 Task: Open the event Second Product Enhancement Brainstorming and Innovation Workshop on '2023/10/23', change the date to 2023/11/05, change the font style of the description to Georgia, set the availability to Free, insert an emoji Sky blue heart, logged in from the account softage.10@softage.net and add another guest for the event, softage.3@softage.net. Change the alignment of the event description to Align left.Change the font color of the description to Red and select an event charm, 
Action: Mouse moved to (277, 125)
Screenshot: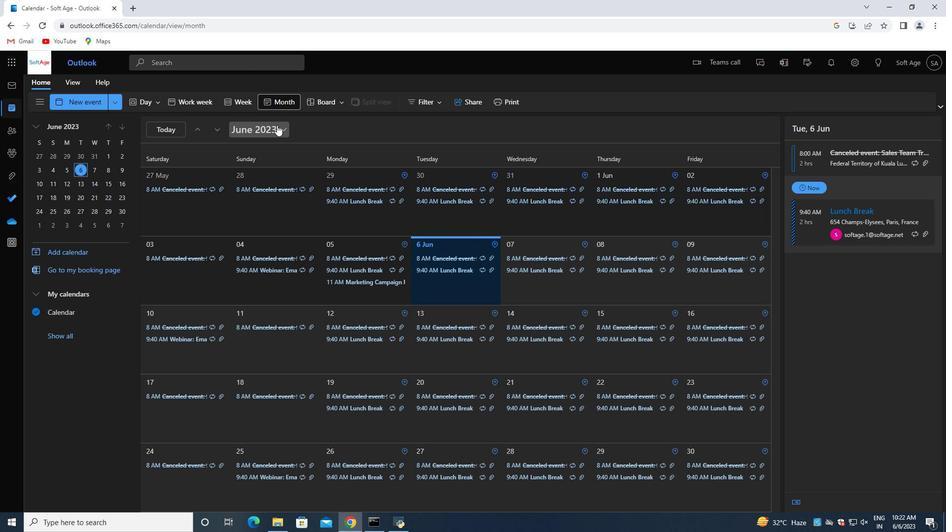 
Action: Mouse pressed left at (277, 125)
Screenshot: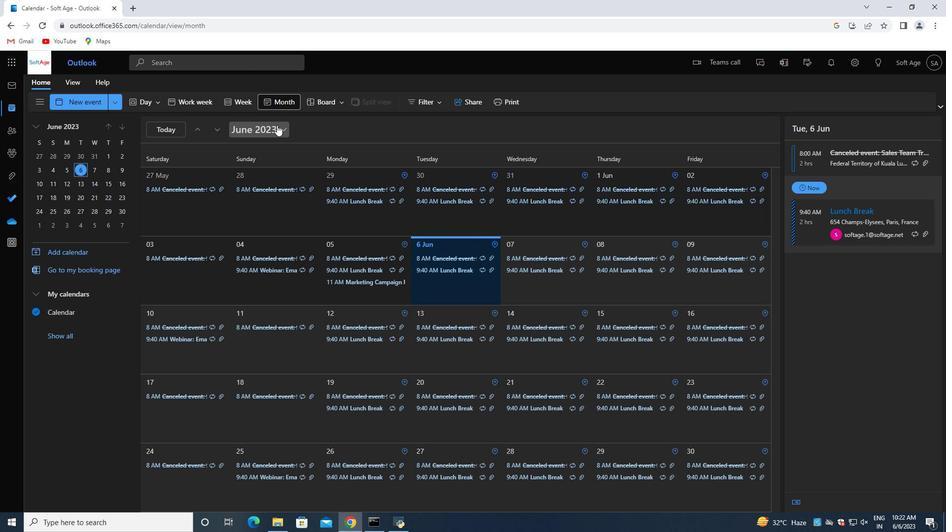 
Action: Mouse moved to (271, 228)
Screenshot: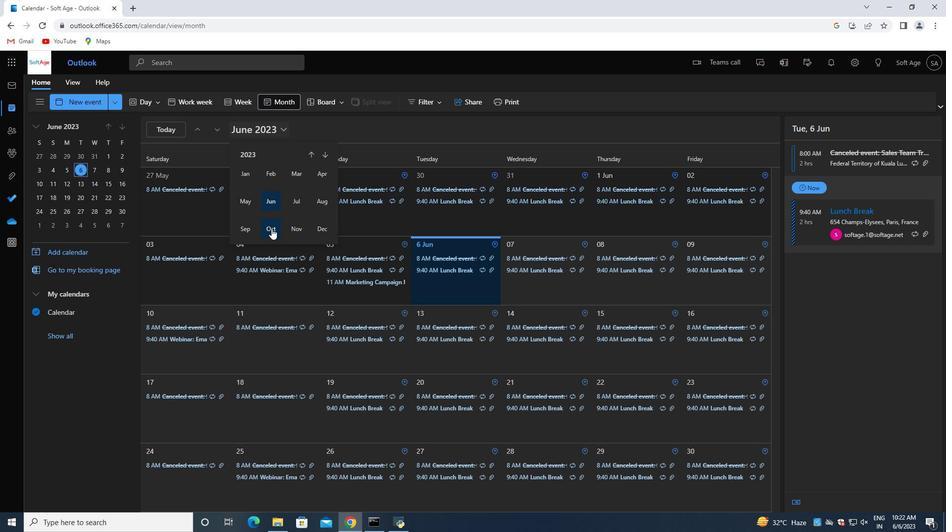 
Action: Mouse pressed left at (271, 228)
Screenshot: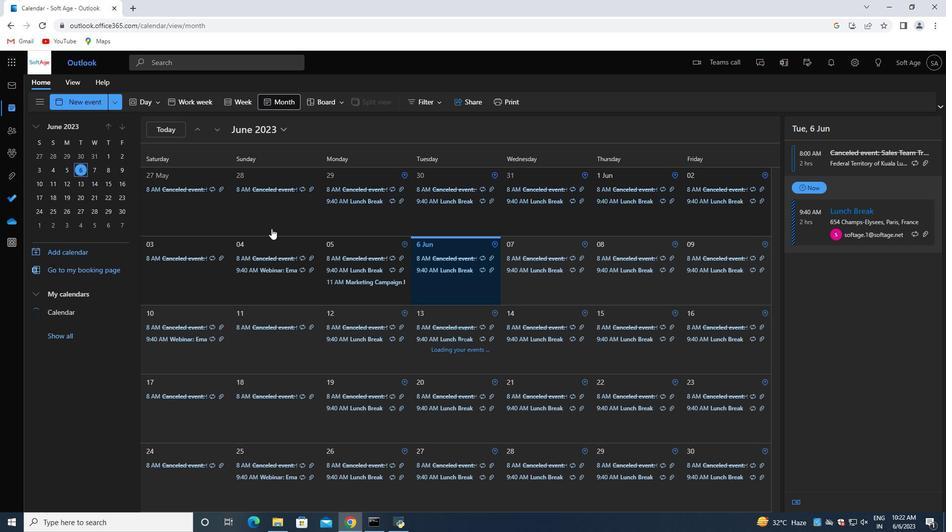 
Action: Mouse moved to (353, 381)
Screenshot: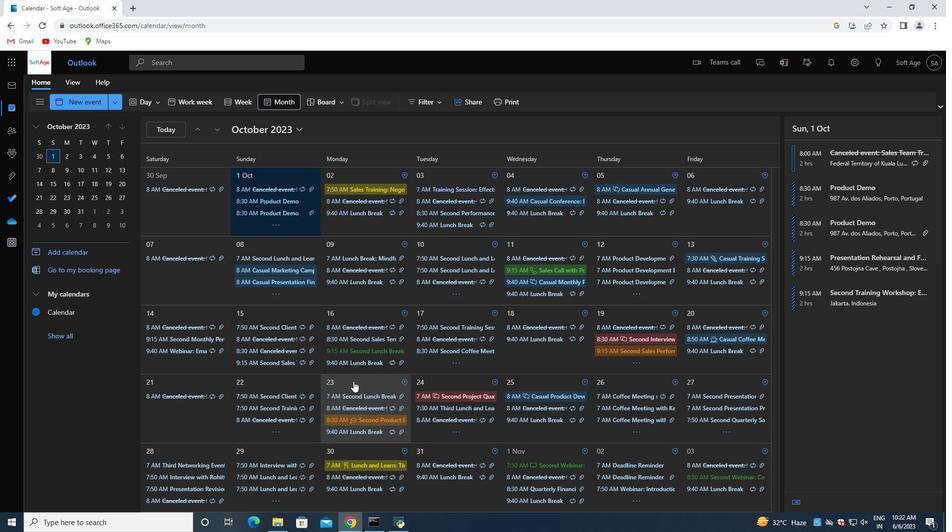 
Action: Mouse pressed left at (353, 381)
Screenshot: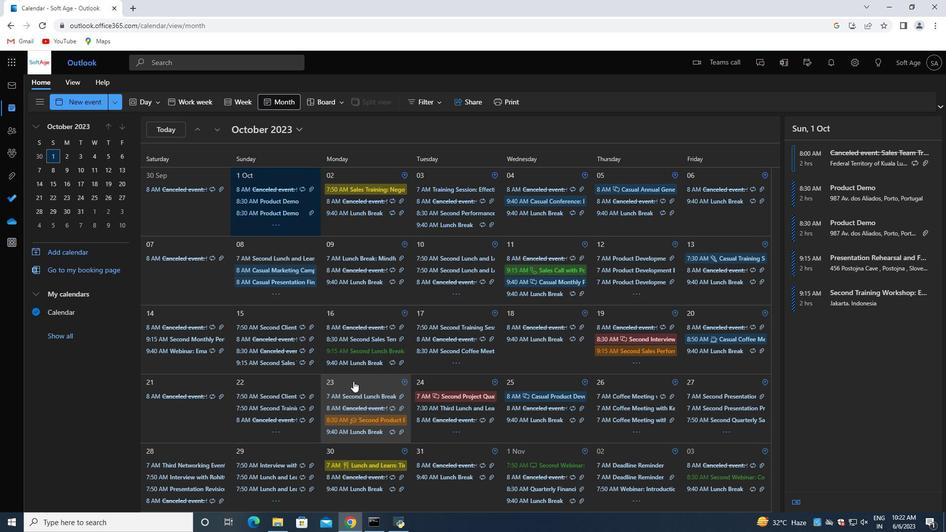
Action: Mouse moved to (346, 436)
Screenshot: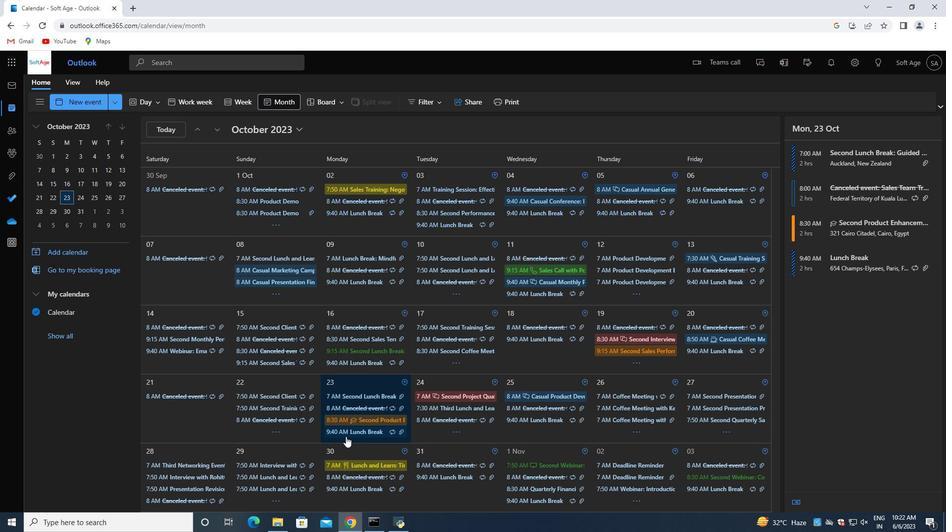 
Action: Mouse pressed left at (346, 436)
Screenshot: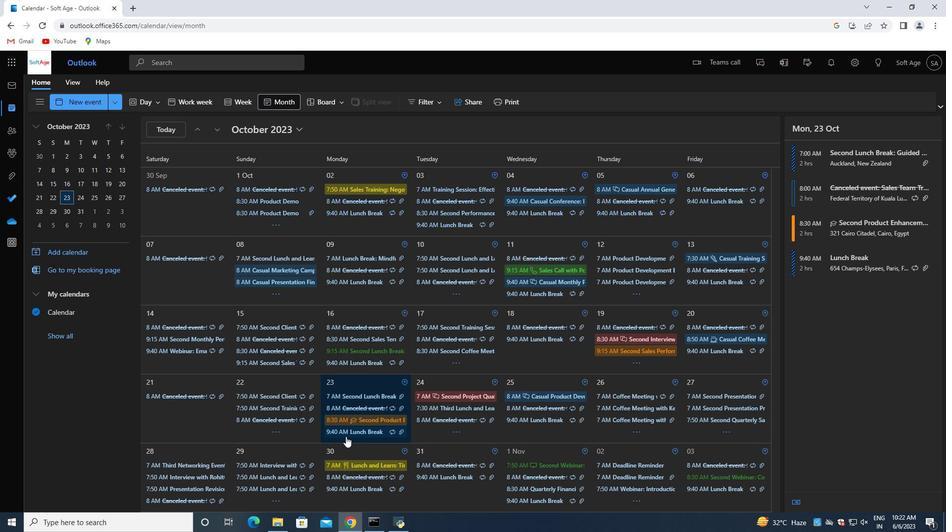 
Action: Mouse moved to (928, 232)
Screenshot: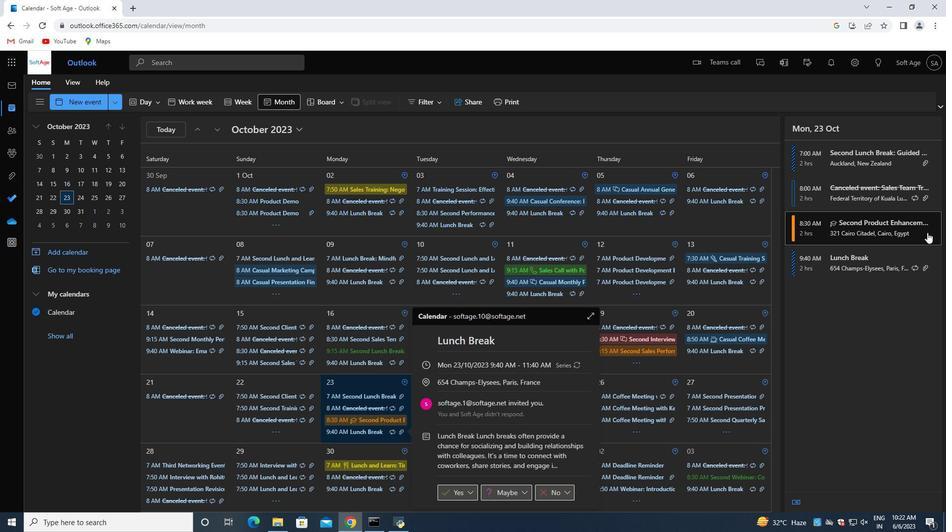 
Action: Mouse pressed left at (928, 232)
Screenshot: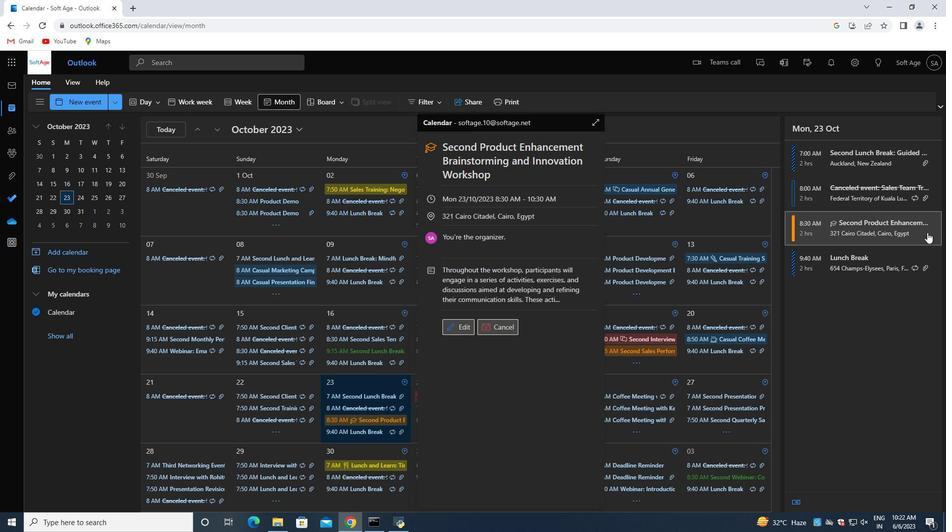 
Action: Mouse moved to (917, 234)
Screenshot: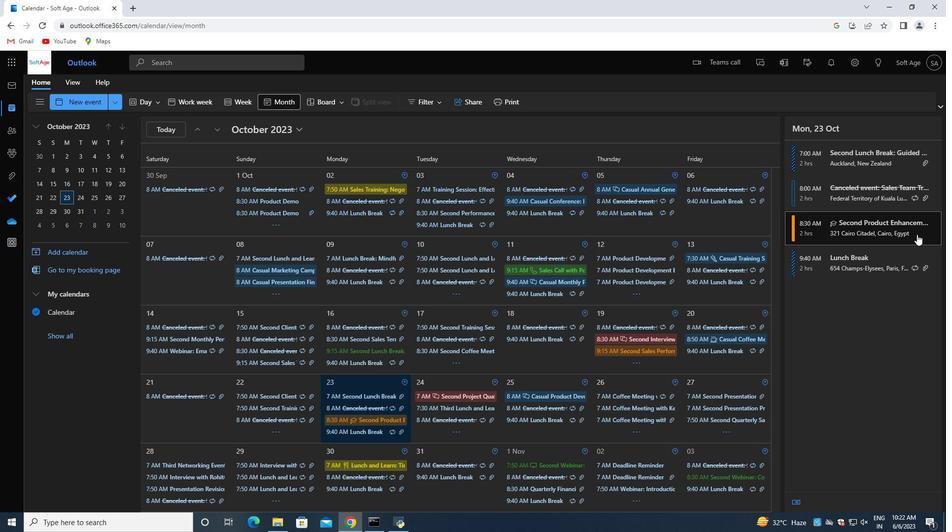 
Action: Mouse pressed left at (917, 234)
Screenshot: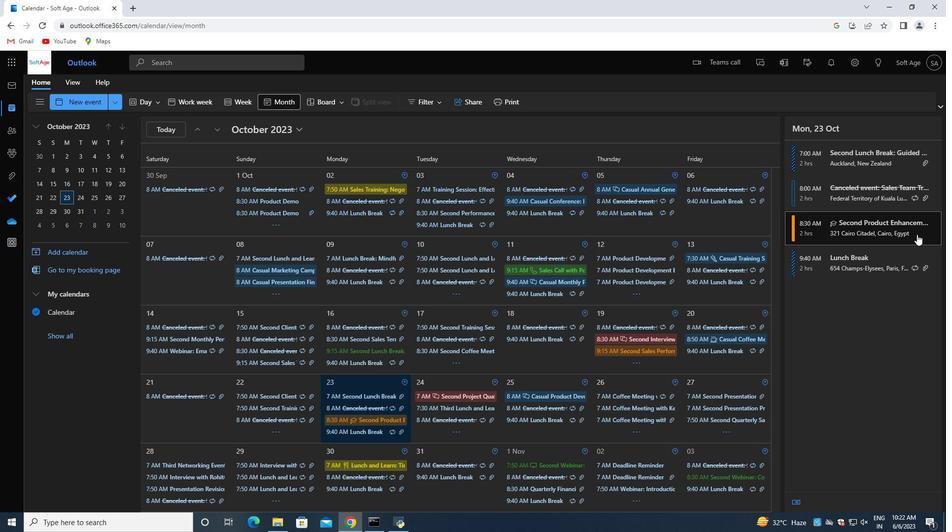 
Action: Mouse moved to (628, 331)
Screenshot: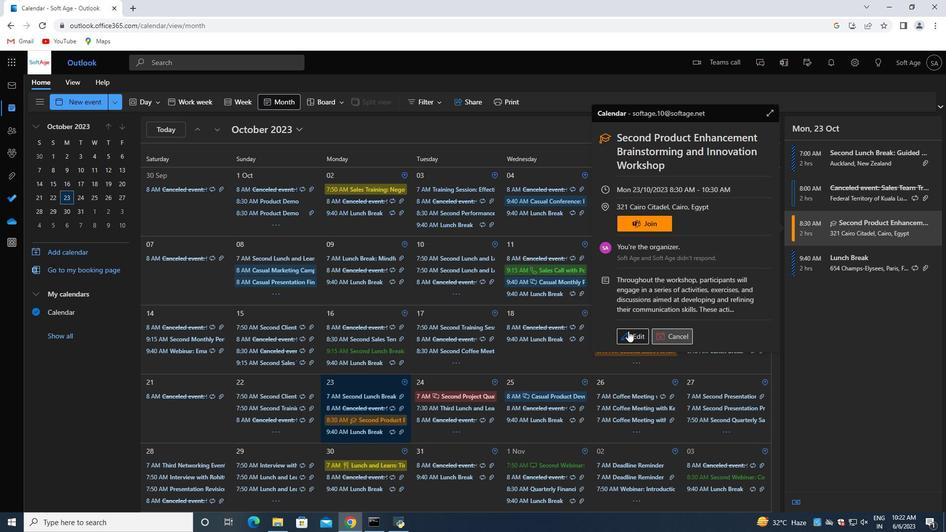
Action: Mouse pressed left at (628, 331)
Screenshot: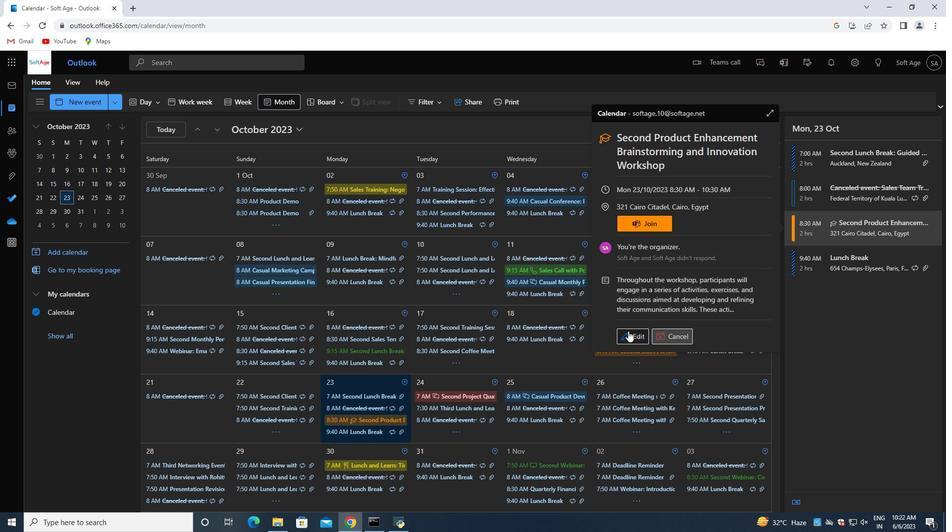 
Action: Mouse moved to (289, 271)
Screenshot: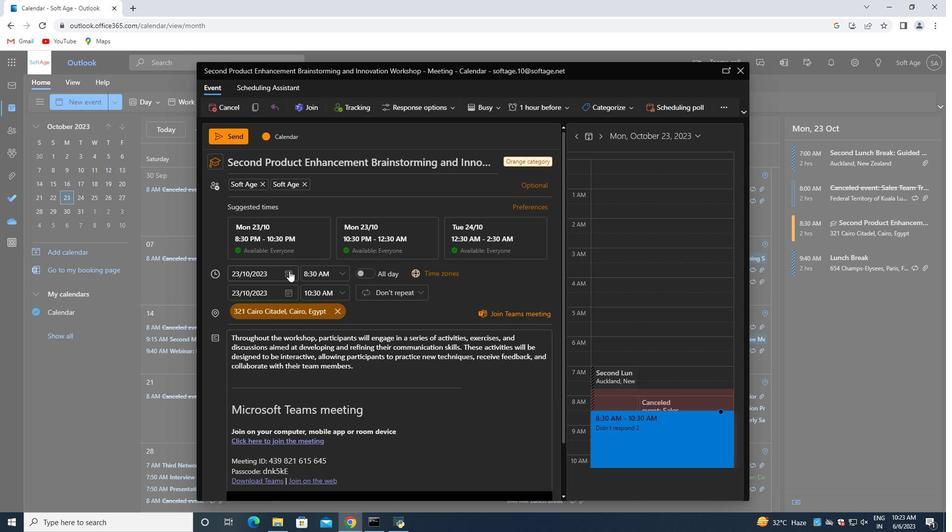
Action: Mouse pressed left at (289, 271)
Screenshot: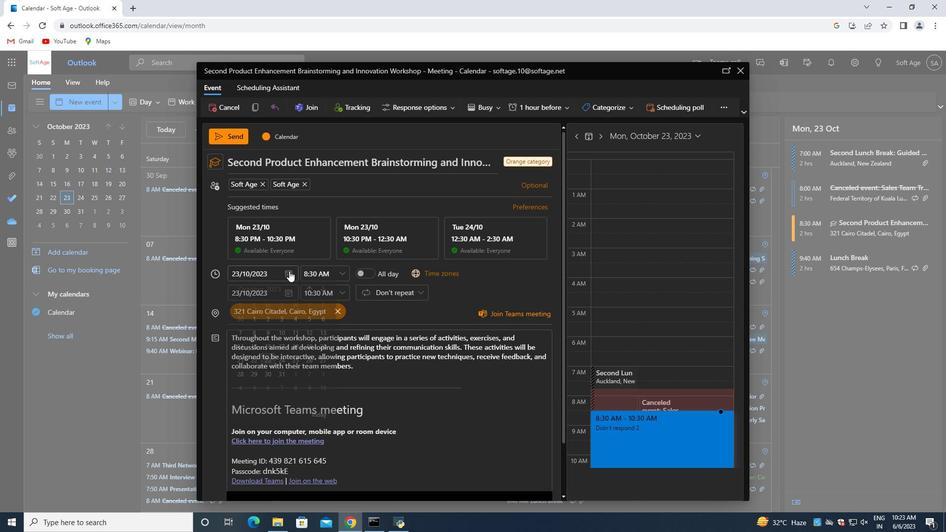 
Action: Mouse moved to (323, 293)
Screenshot: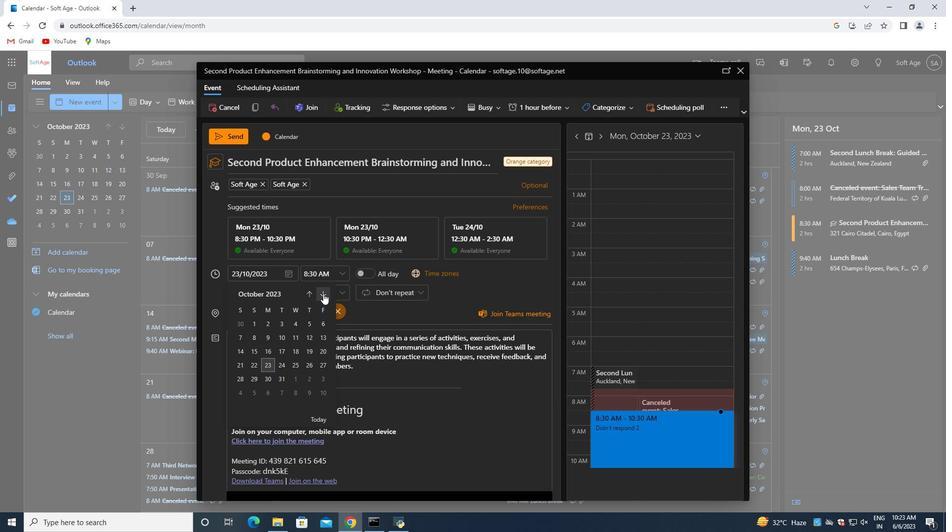 
Action: Mouse pressed left at (323, 293)
Screenshot: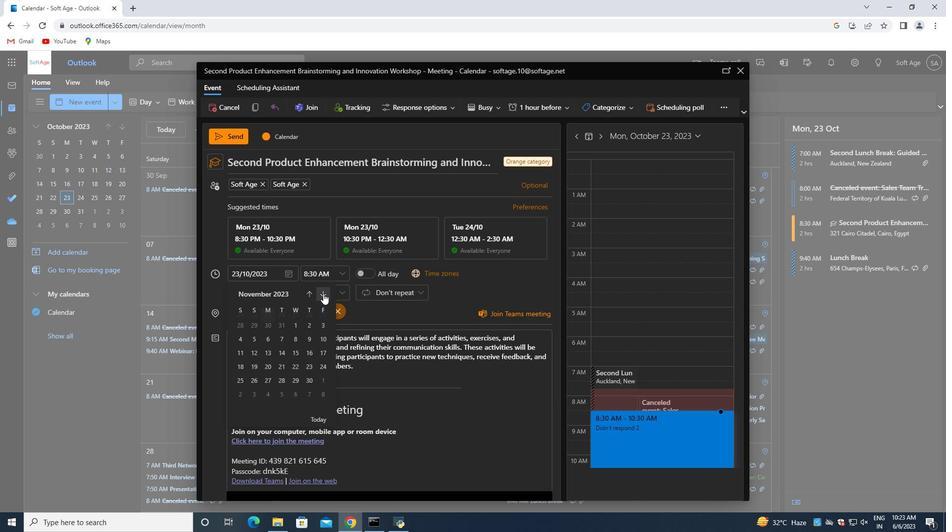 
Action: Mouse moved to (252, 334)
Screenshot: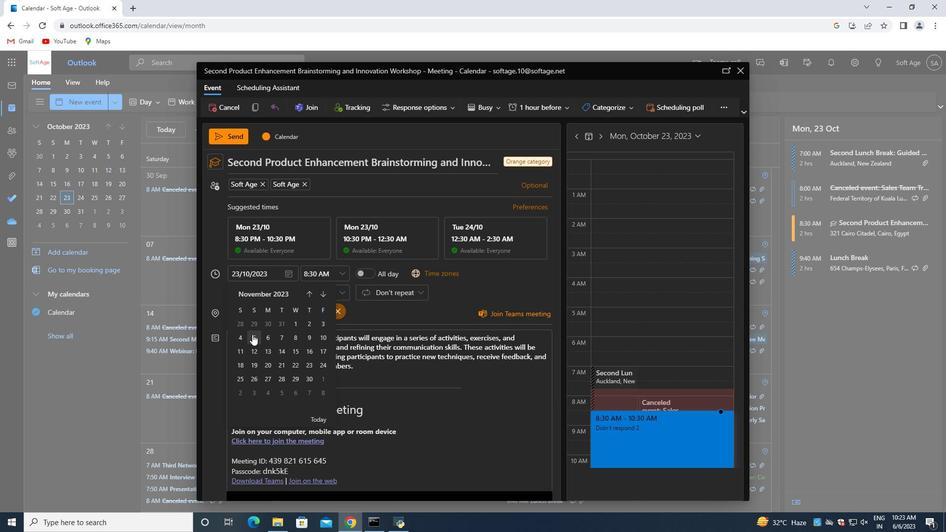 
Action: Mouse pressed left at (252, 334)
Screenshot: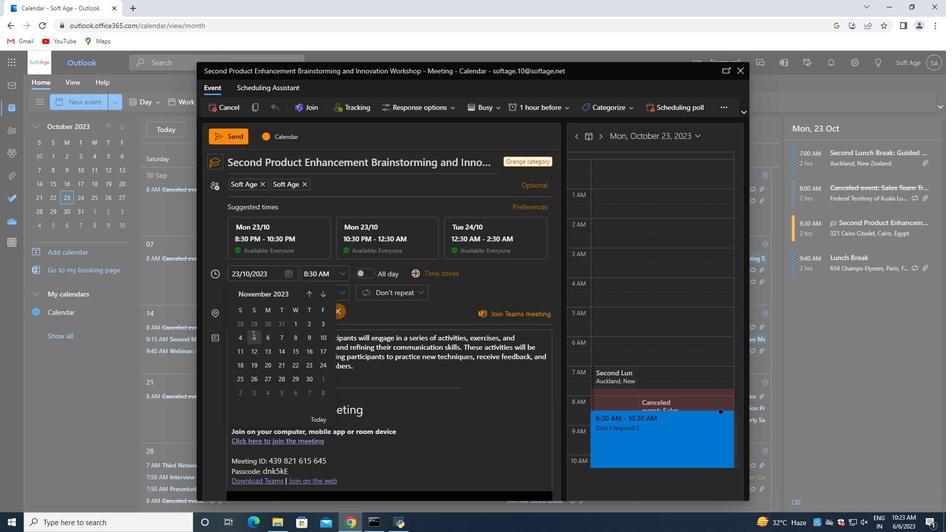 
Action: Mouse moved to (360, 367)
Screenshot: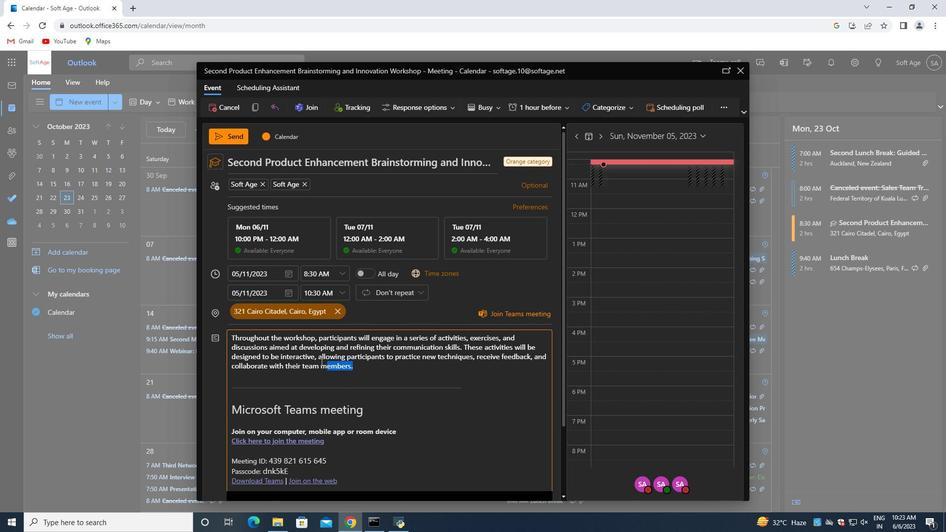 
Action: Mouse pressed left at (360, 367)
Screenshot: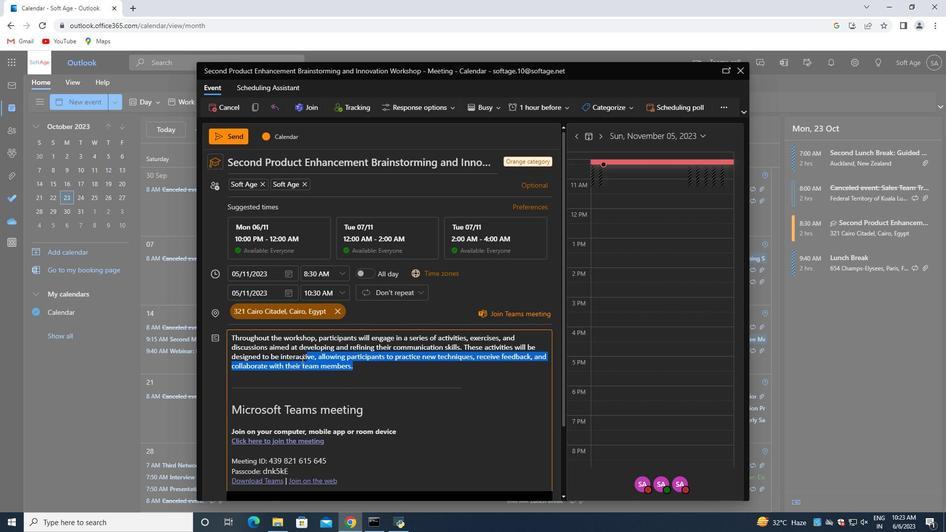 
Action: Mouse moved to (280, 390)
Screenshot: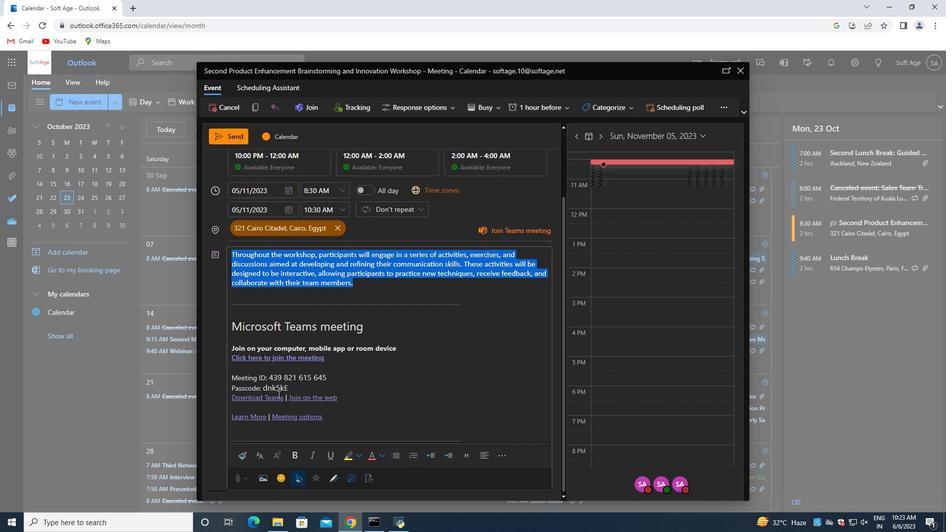 
Action: Mouse scrolled (280, 385) with delta (0, 0)
Screenshot: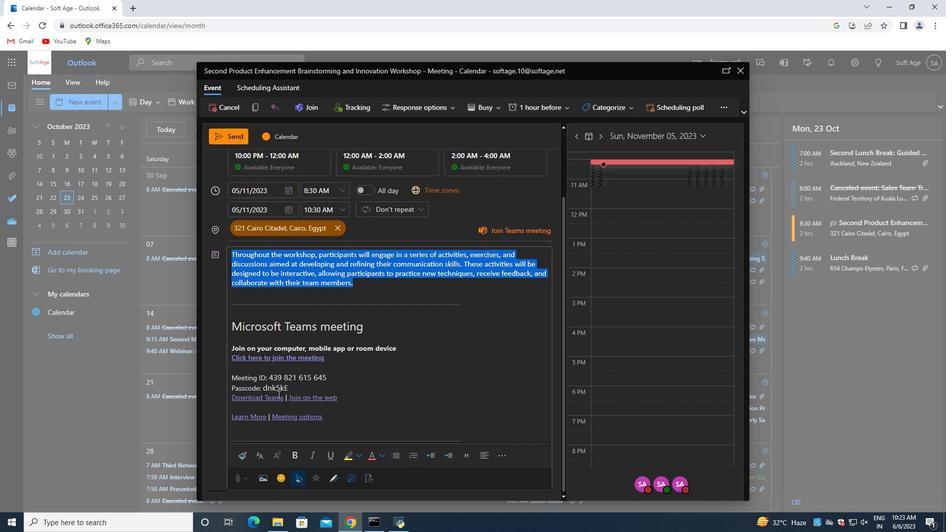 
Action: Mouse moved to (279, 391)
Screenshot: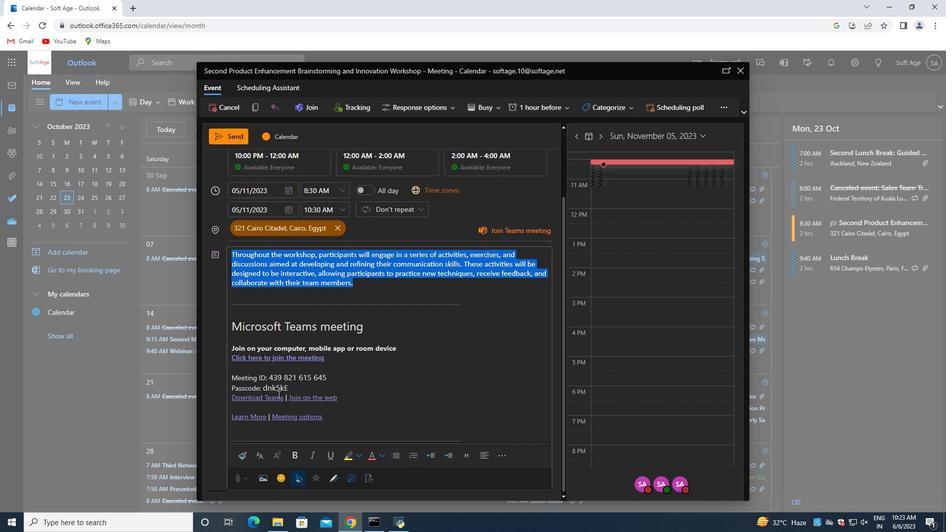 
Action: Mouse scrolled (280, 387) with delta (0, 0)
Screenshot: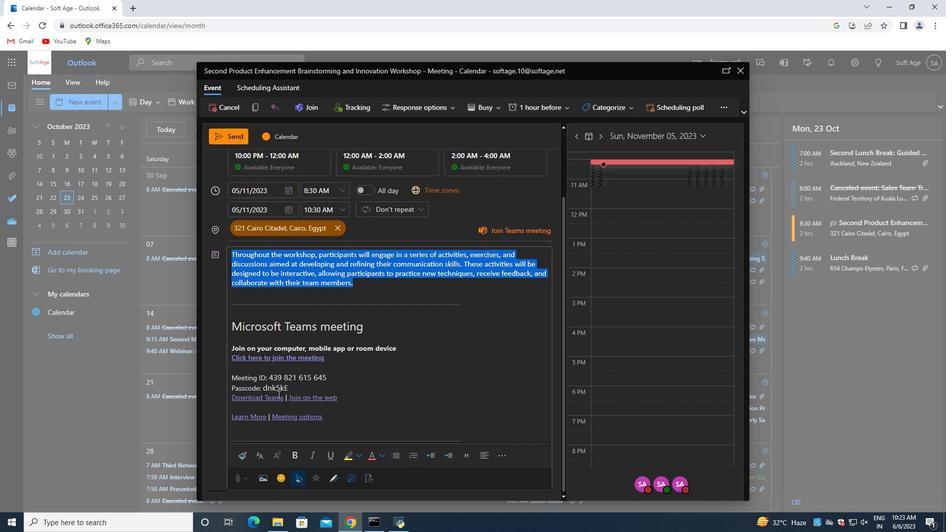 
Action: Mouse moved to (278, 394)
Screenshot: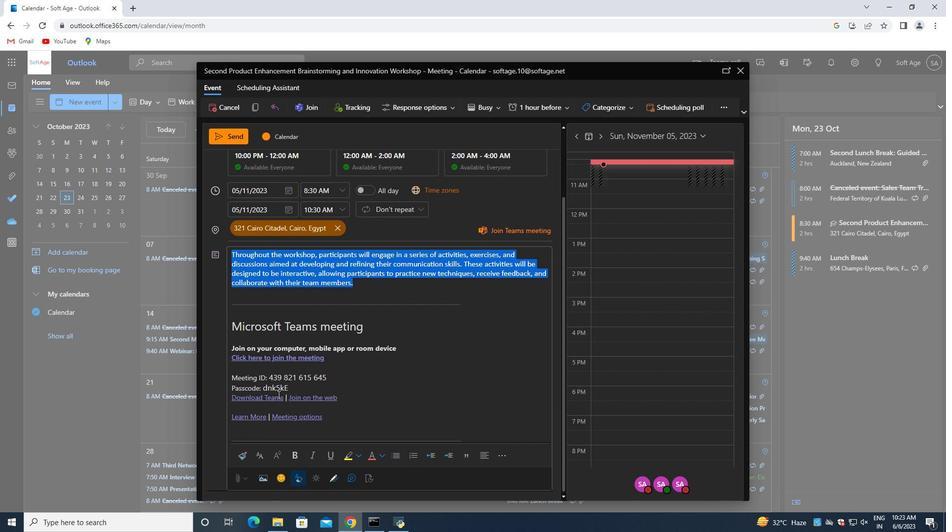 
Action: Mouse scrolled (279, 391) with delta (0, 0)
Screenshot: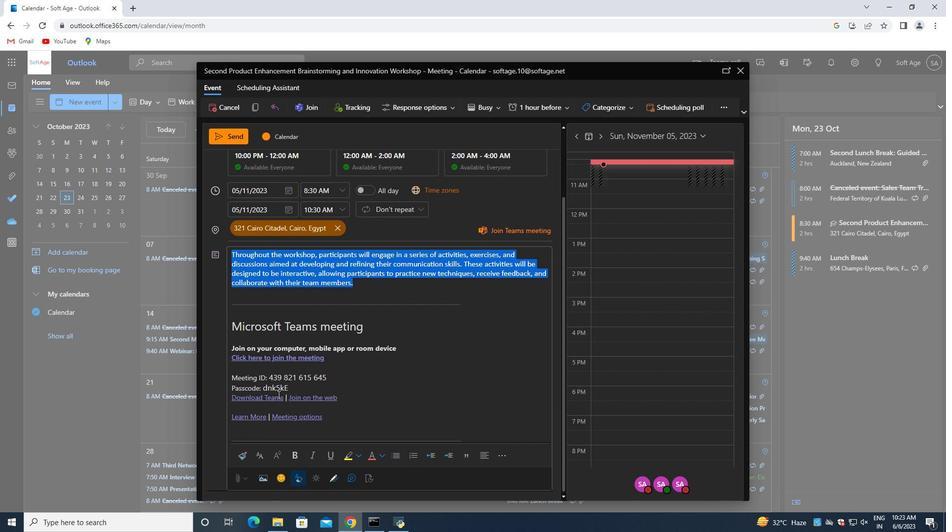 
Action: Mouse moved to (278, 394)
Screenshot: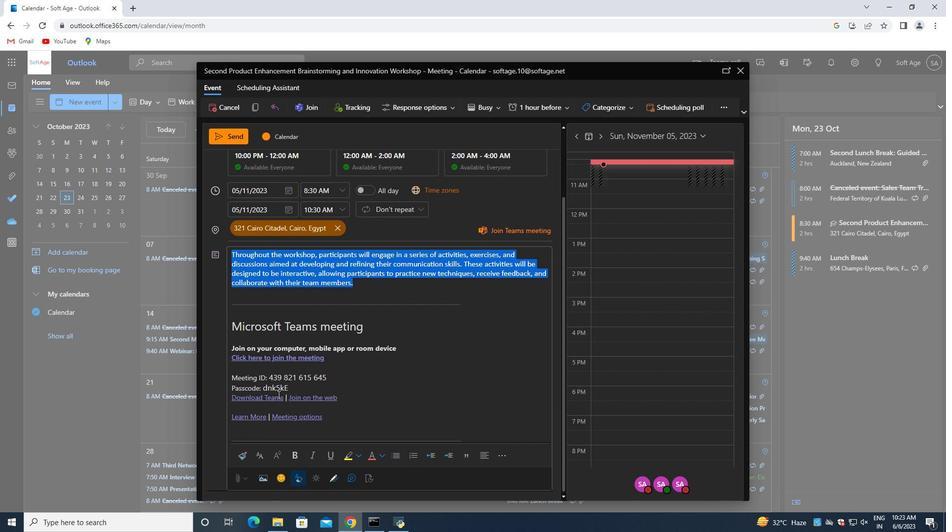 
Action: Mouse scrolled (278, 393) with delta (0, 0)
Screenshot: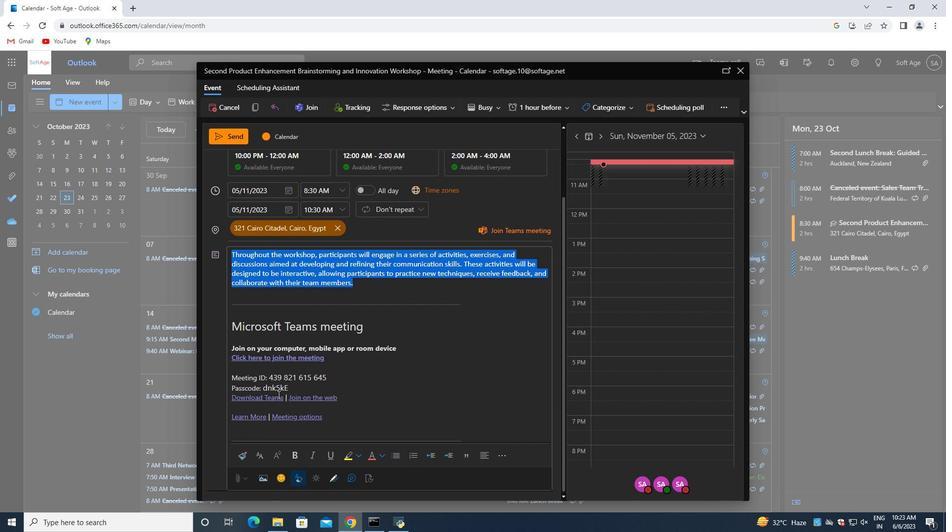 
Action: Mouse moved to (271, 447)
Screenshot: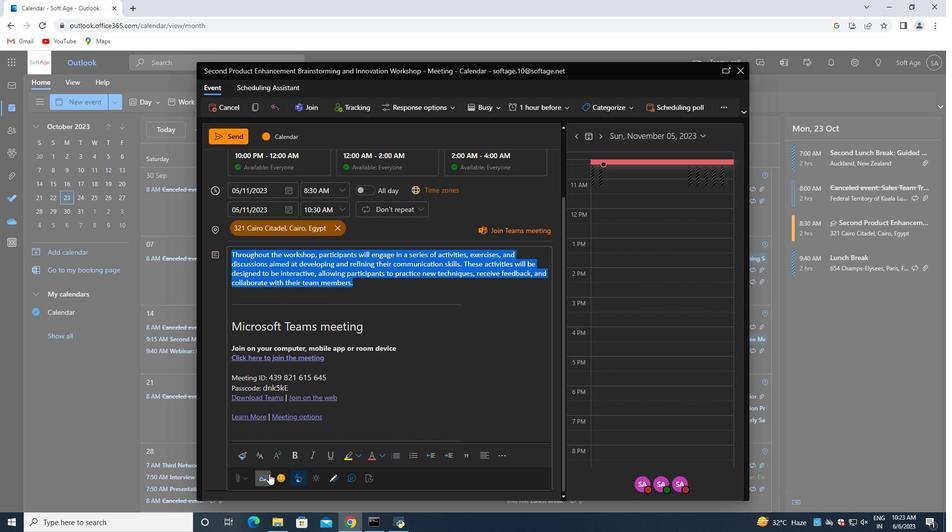 
Action: Mouse scrolled (273, 445) with delta (0, 0)
Screenshot: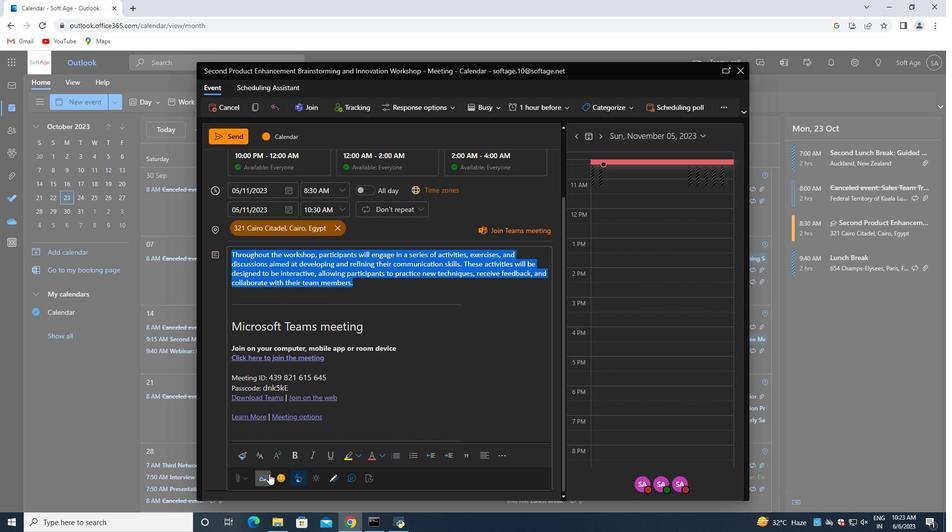 
Action: Mouse moved to (265, 449)
Screenshot: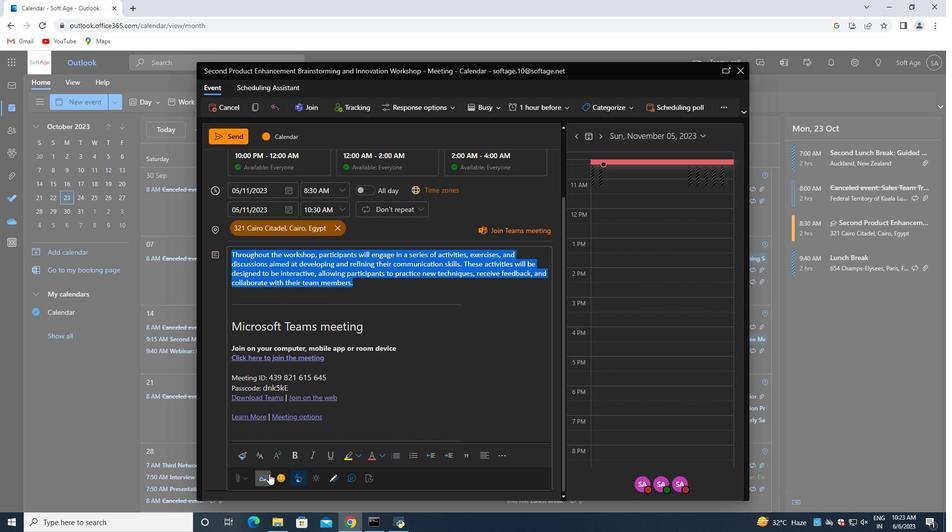 
Action: Mouse scrolled (268, 448) with delta (0, 0)
Screenshot: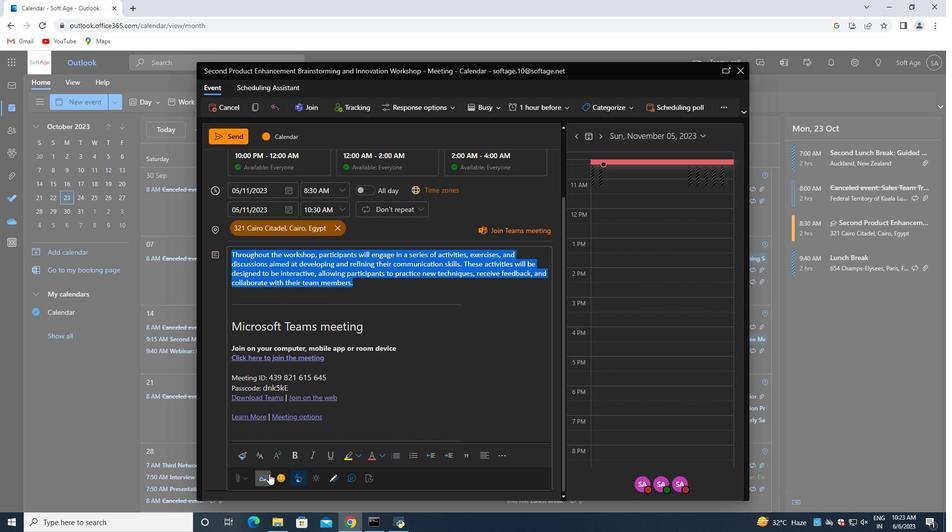 
Action: Mouse moved to (261, 461)
Screenshot: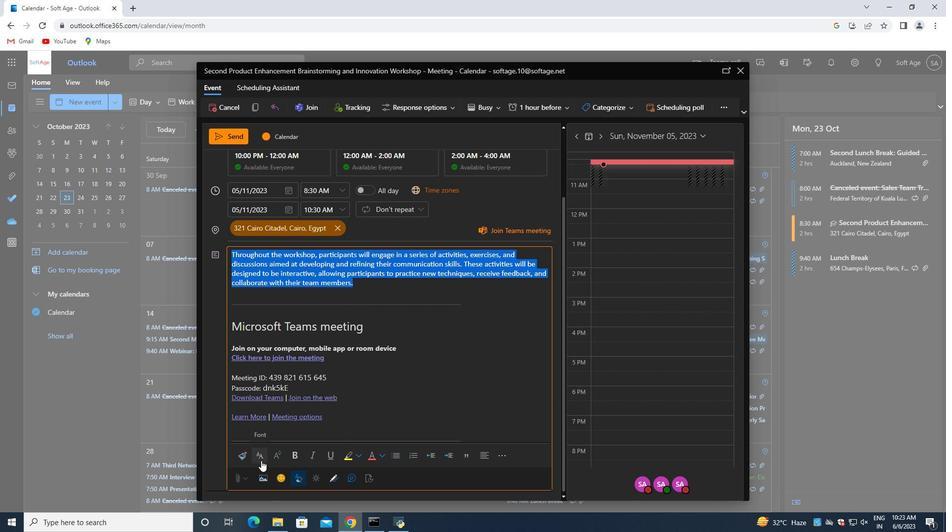 
Action: Mouse pressed left at (261, 461)
Screenshot: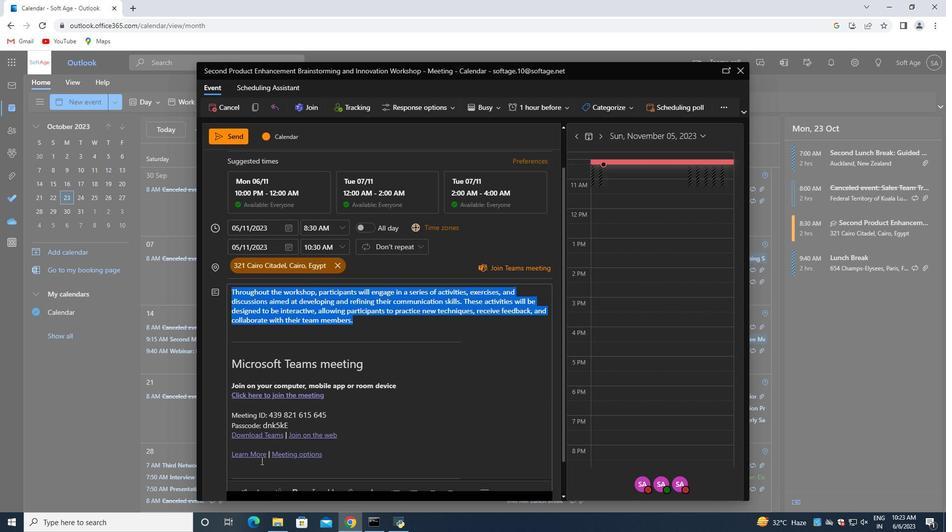 
Action: Mouse moved to (284, 423)
Screenshot: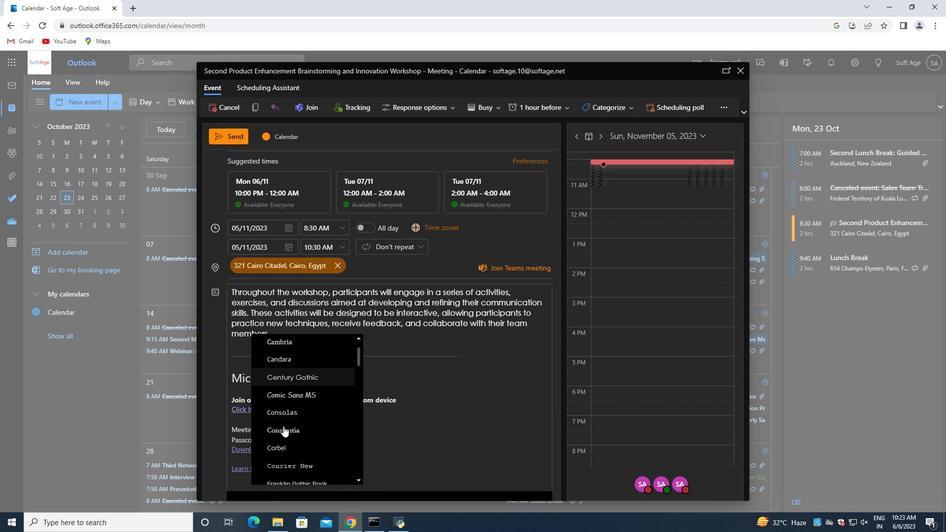 
Action: Mouse scrolled (284, 422) with delta (0, 0)
Screenshot: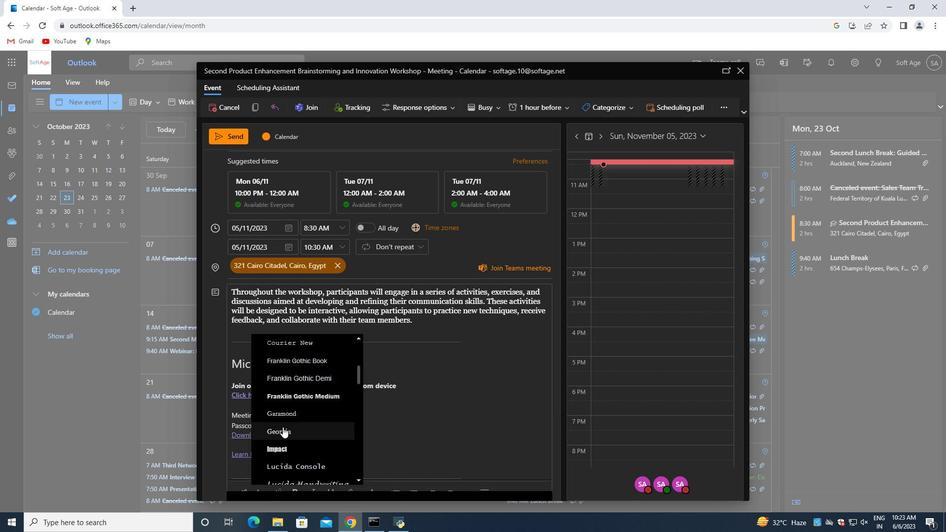 
Action: Mouse moved to (284, 424)
Screenshot: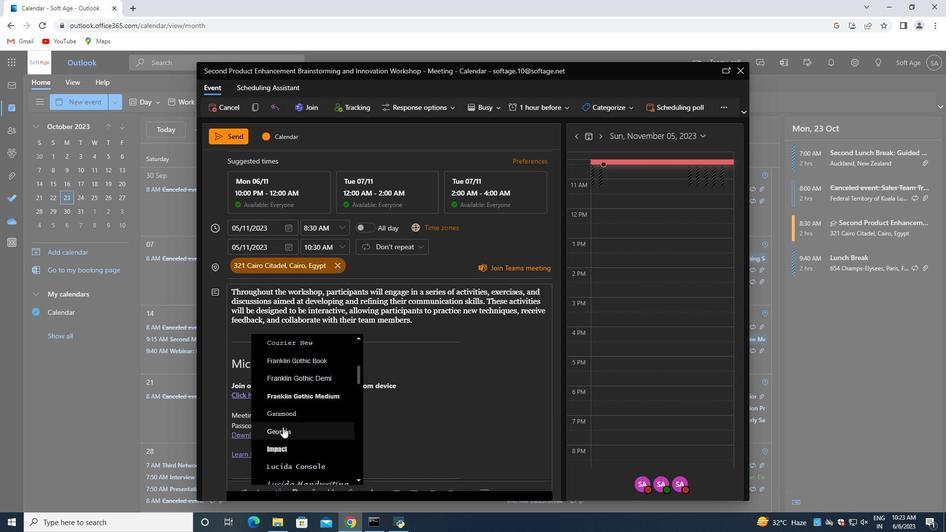 
Action: Mouse scrolled (284, 423) with delta (0, 0)
Screenshot: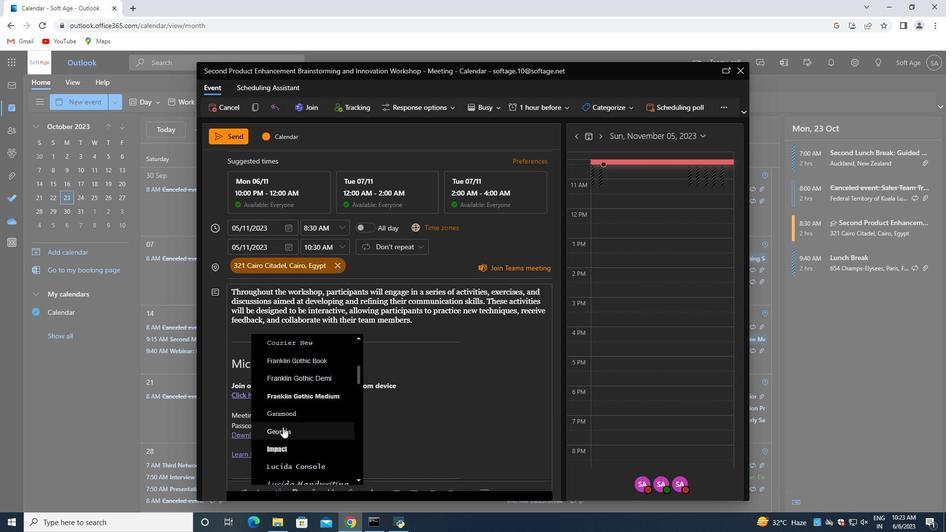 
Action: Mouse moved to (284, 424)
Screenshot: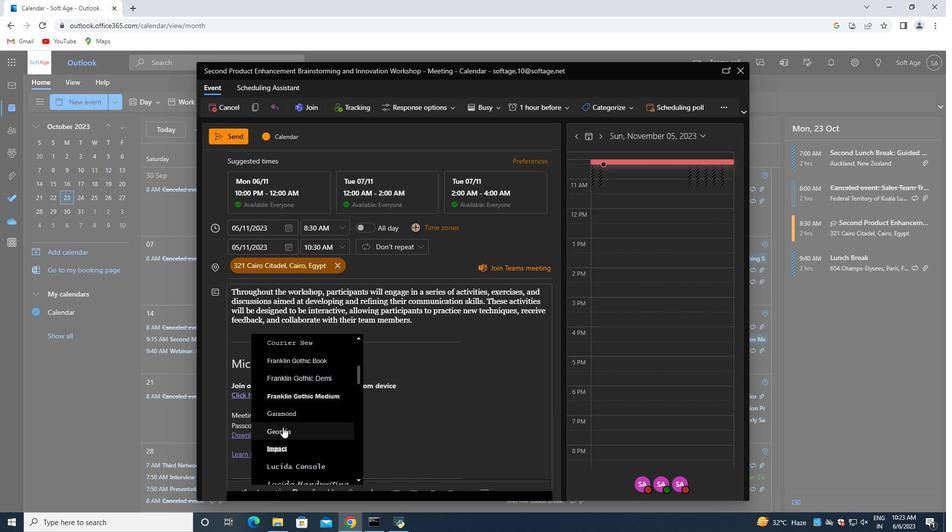 
Action: Mouse scrolled (284, 424) with delta (0, 0)
Screenshot: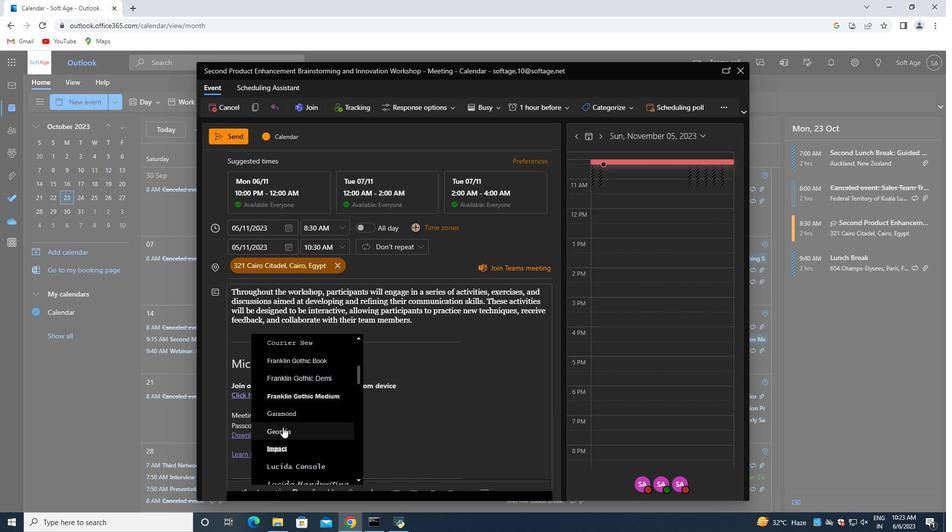
Action: Mouse moved to (284, 425)
Screenshot: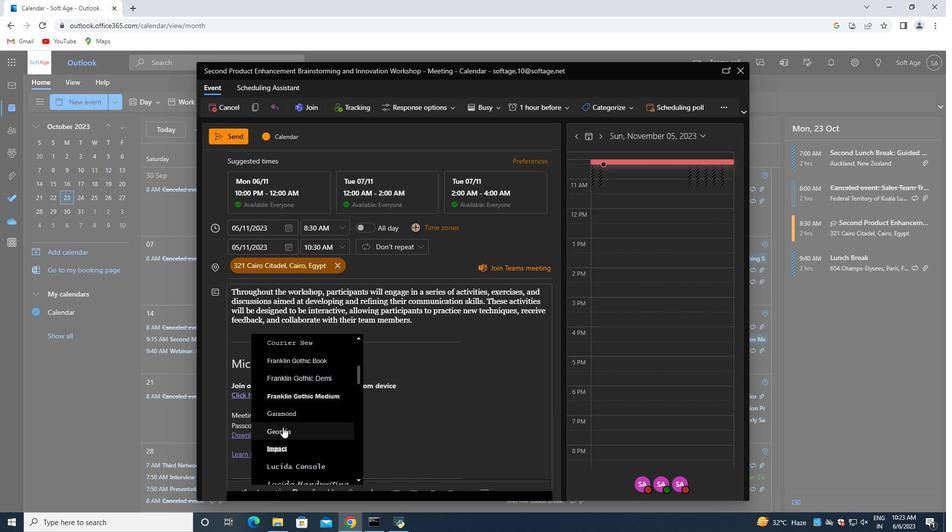 
Action: Mouse scrolled (284, 425) with delta (0, 0)
Screenshot: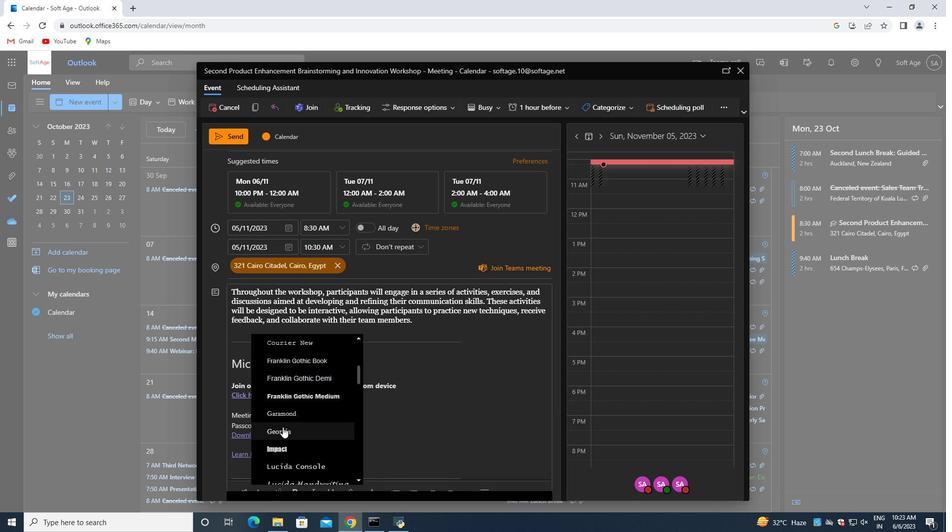
Action: Mouse moved to (305, 431)
Screenshot: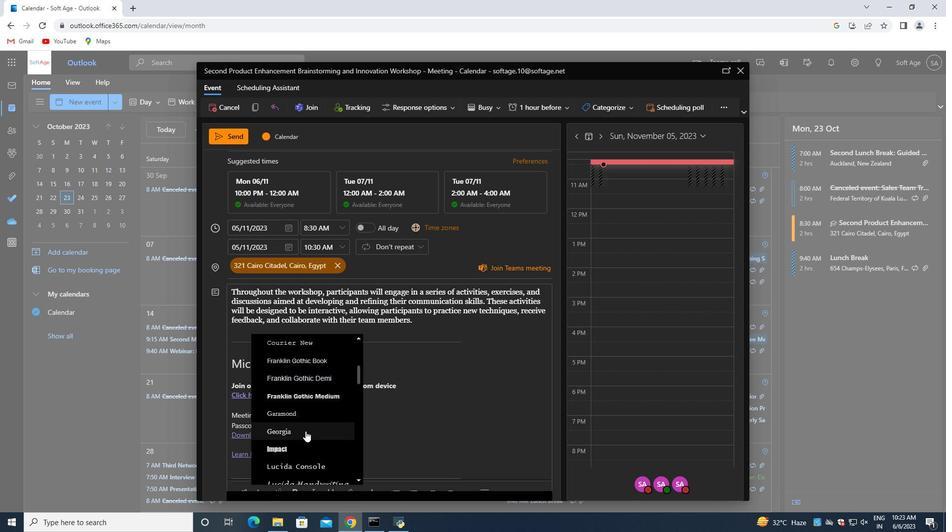 
Action: Mouse pressed left at (305, 431)
Screenshot: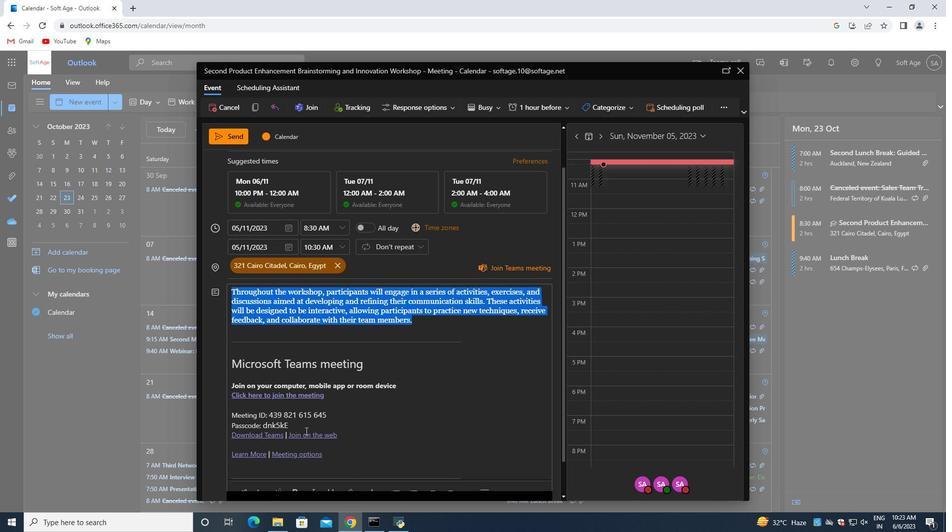 
Action: Mouse moved to (354, 323)
Screenshot: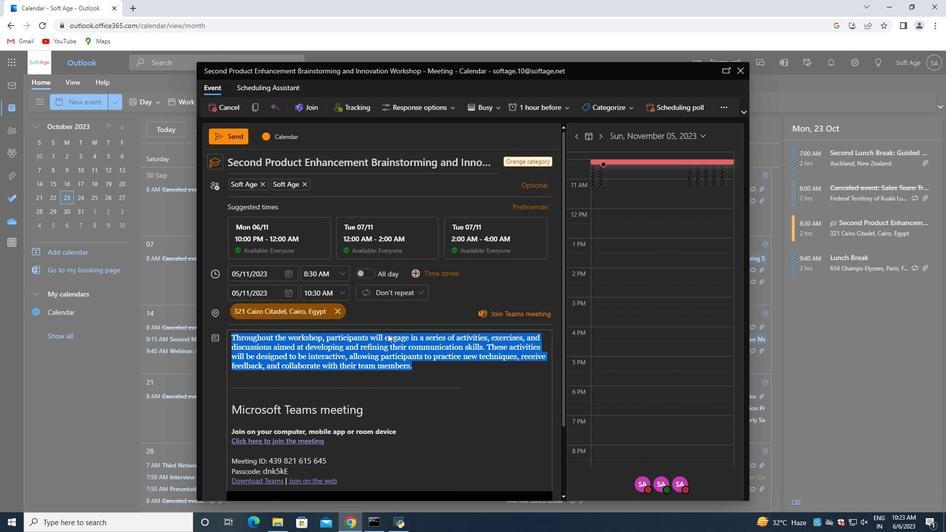 
Action: Mouse scrolled (354, 323) with delta (0, 0)
Screenshot: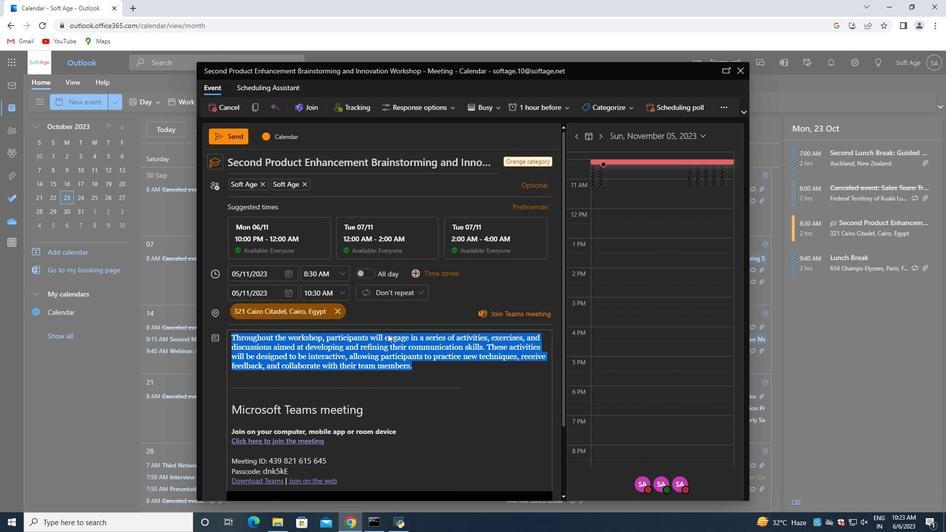 
Action: Mouse scrolled (354, 323) with delta (0, 0)
Screenshot: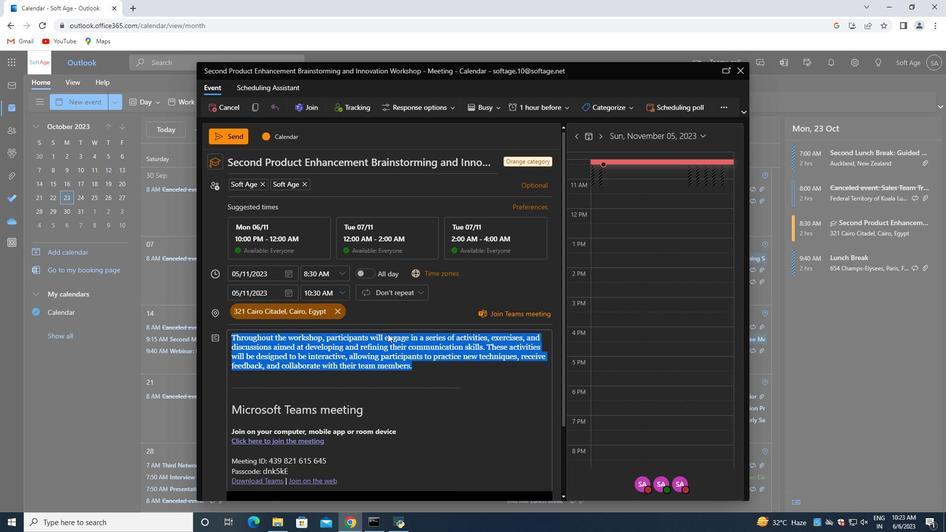 
Action: Mouse scrolled (354, 323) with delta (0, 0)
Screenshot: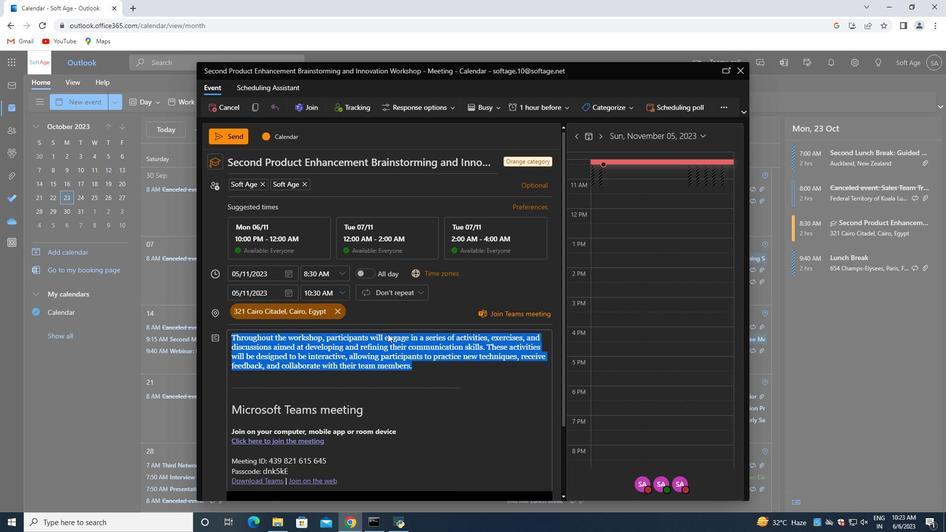 
Action: Mouse scrolled (354, 323) with delta (0, 0)
Screenshot: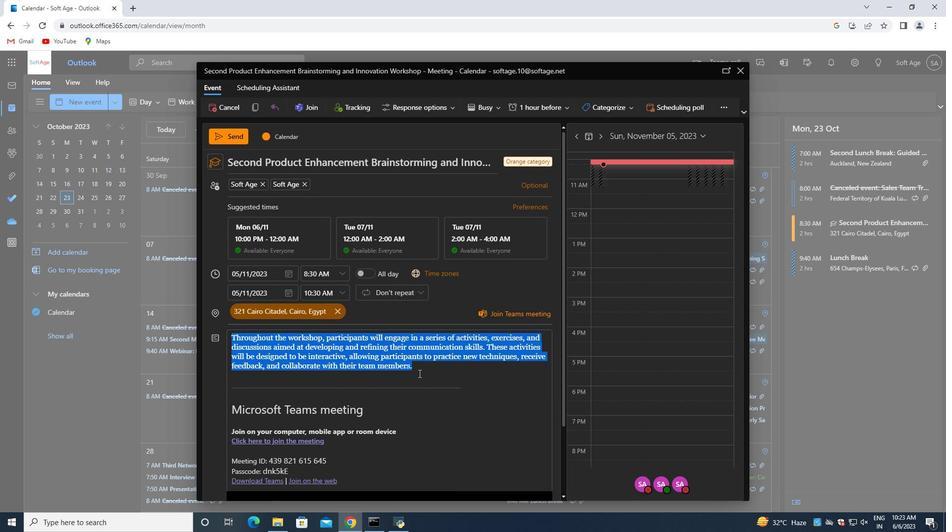 
Action: Mouse scrolled (354, 323) with delta (0, 0)
Screenshot: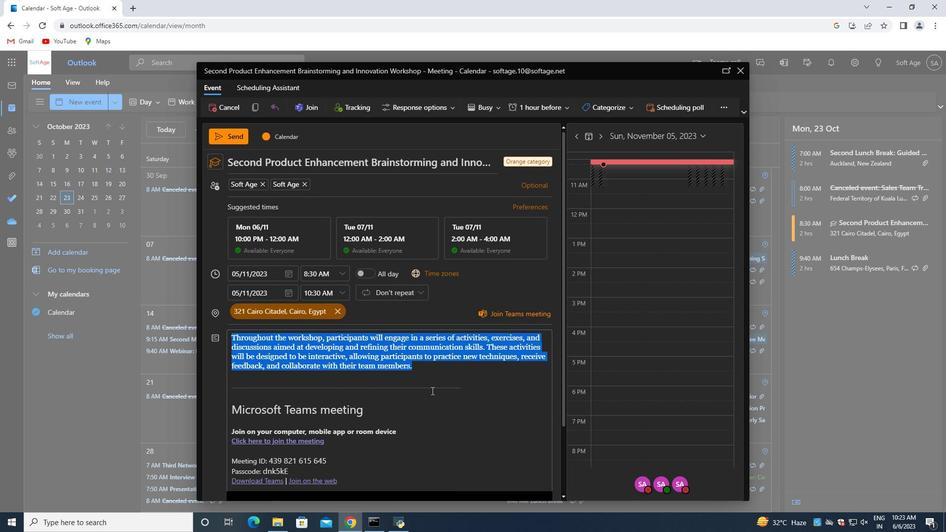 
Action: Mouse moved to (450, 367)
Screenshot: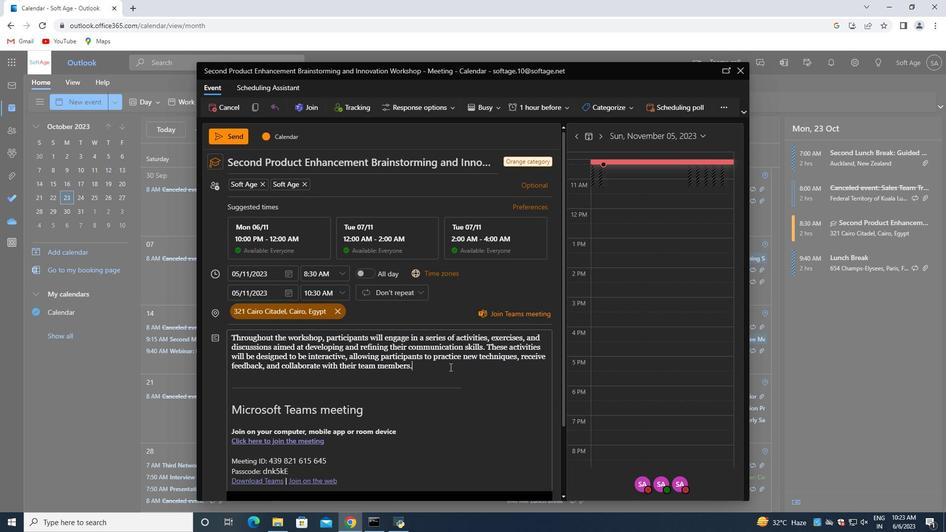 
Action: Mouse pressed left at (450, 367)
Screenshot: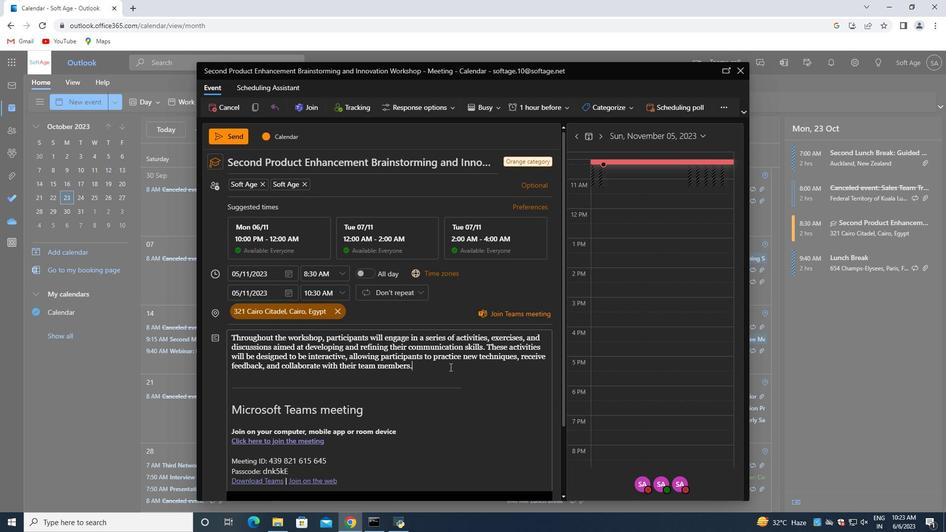 
Action: Mouse scrolled (450, 367) with delta (0, 0)
Screenshot: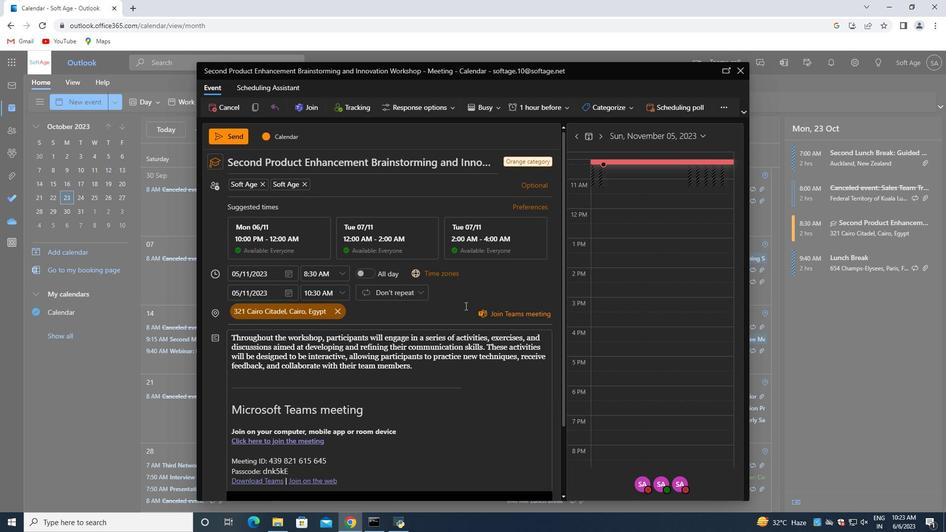 
Action: Mouse scrolled (450, 367) with delta (0, 0)
Screenshot: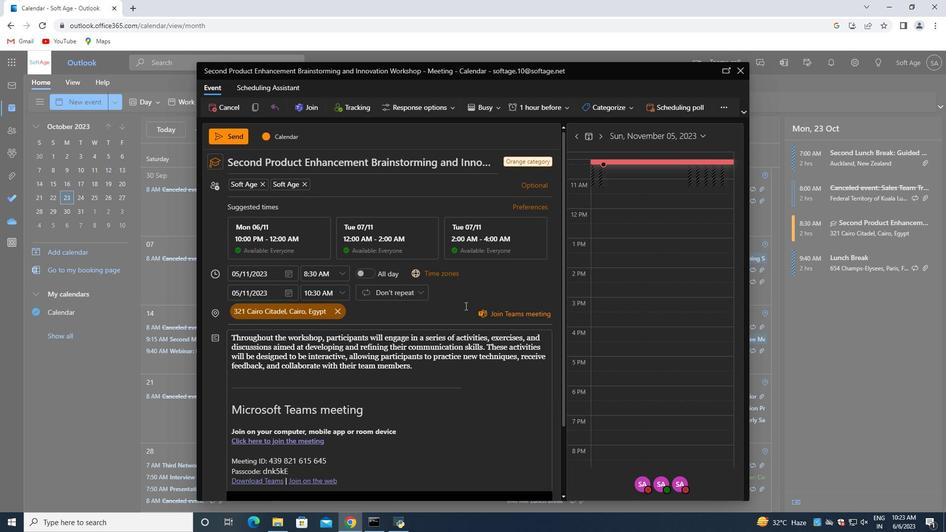 
Action: Mouse scrolled (450, 367) with delta (0, 0)
Screenshot: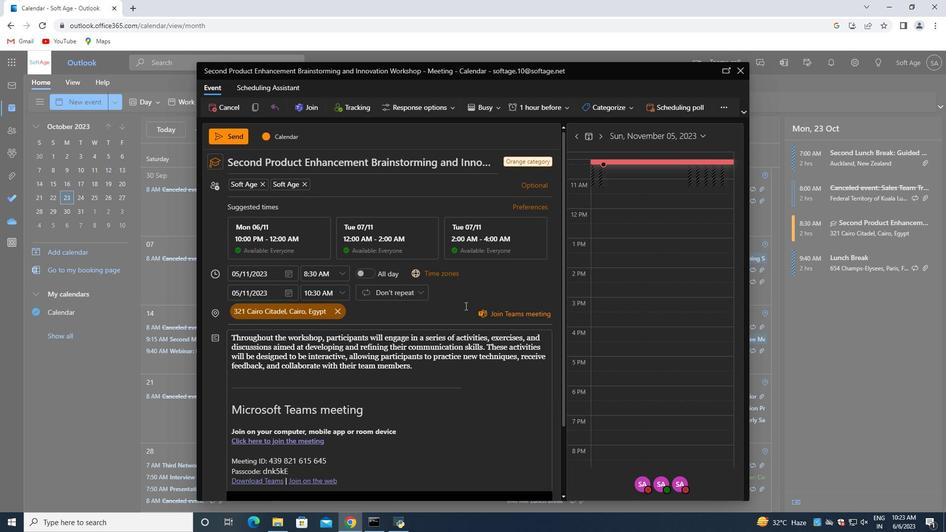 
Action: Mouse scrolled (450, 367) with delta (0, 0)
Screenshot: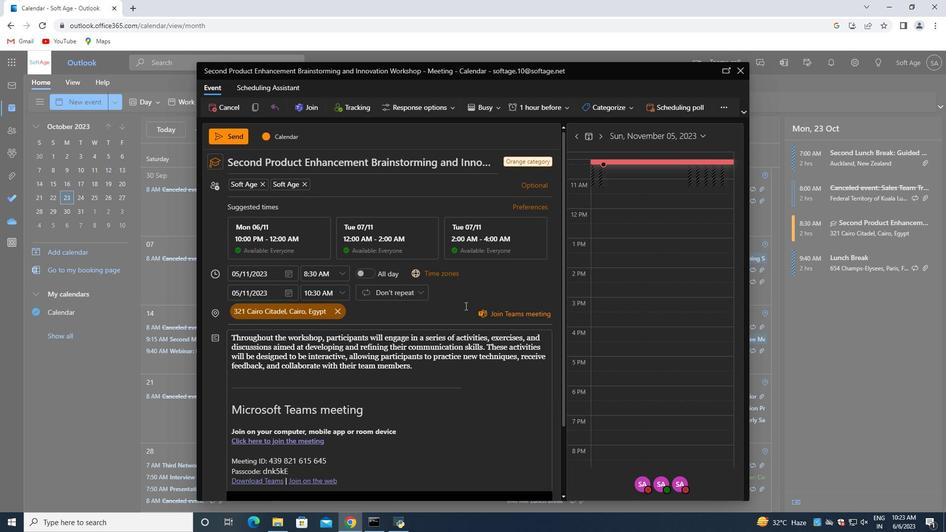 
Action: Mouse moved to (481, 105)
Screenshot: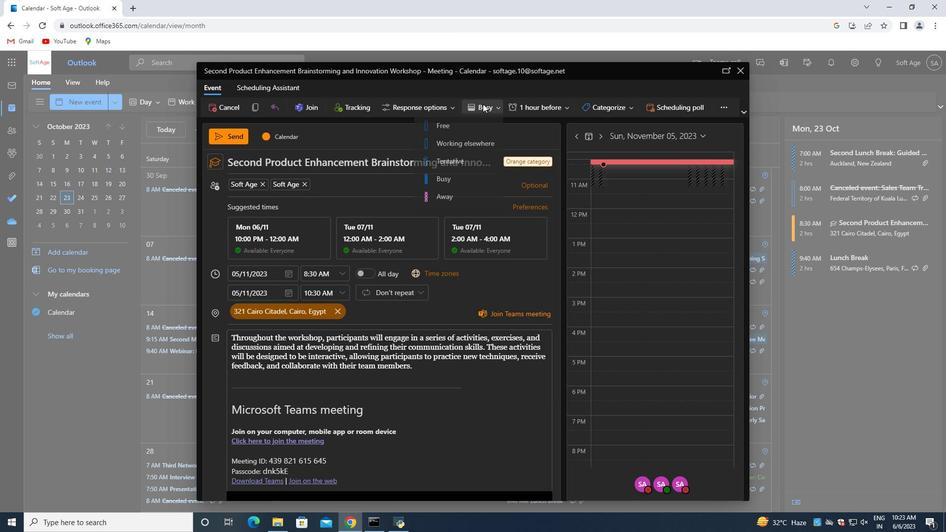 
Action: Mouse pressed left at (481, 105)
Screenshot: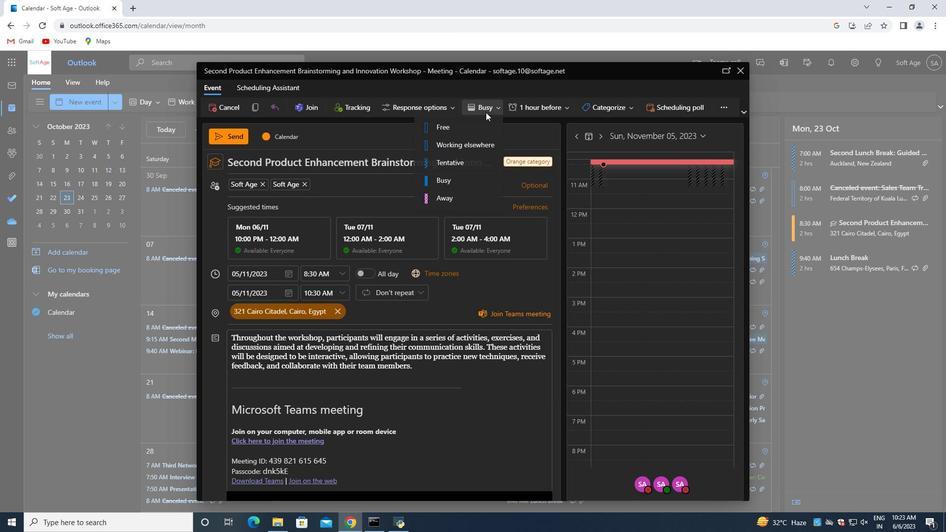 
Action: Mouse moved to (457, 130)
Screenshot: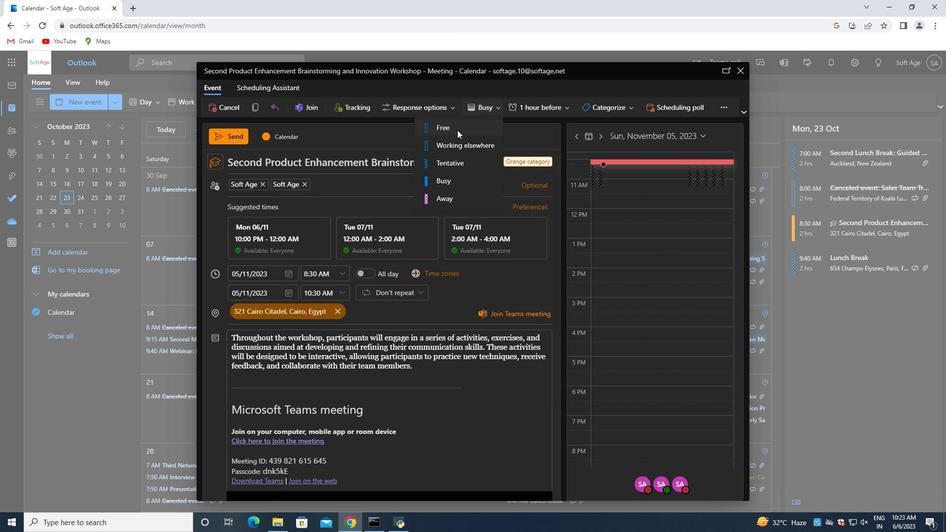 
Action: Mouse pressed left at (457, 130)
Screenshot: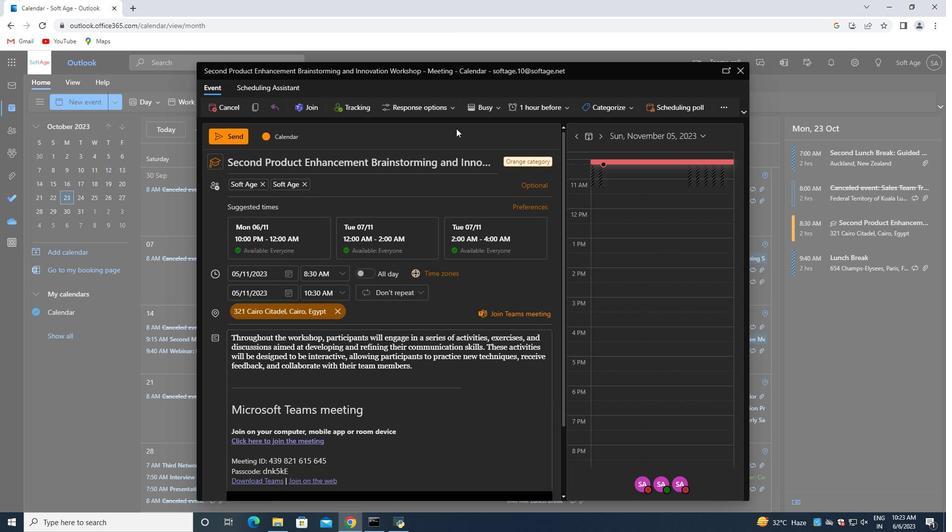 
Action: Mouse moved to (421, 370)
Screenshot: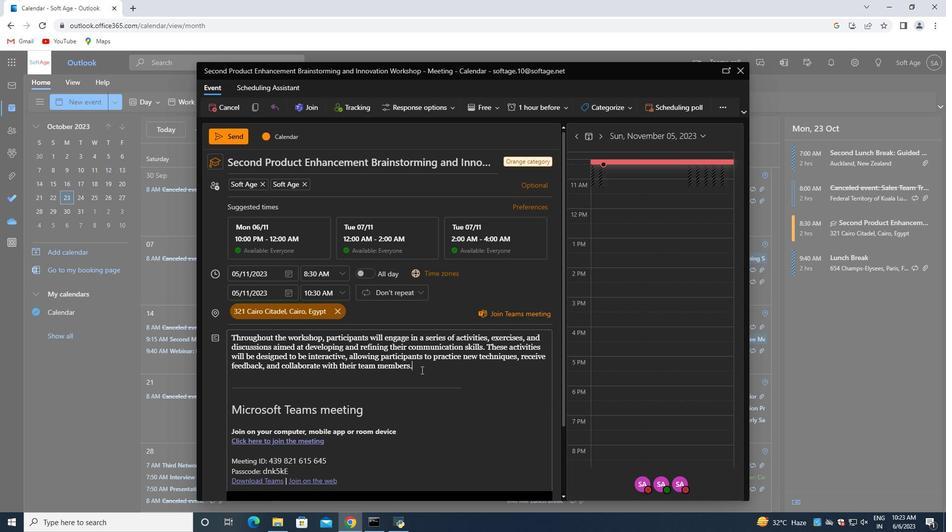 
Action: Mouse pressed left at (421, 370)
Screenshot: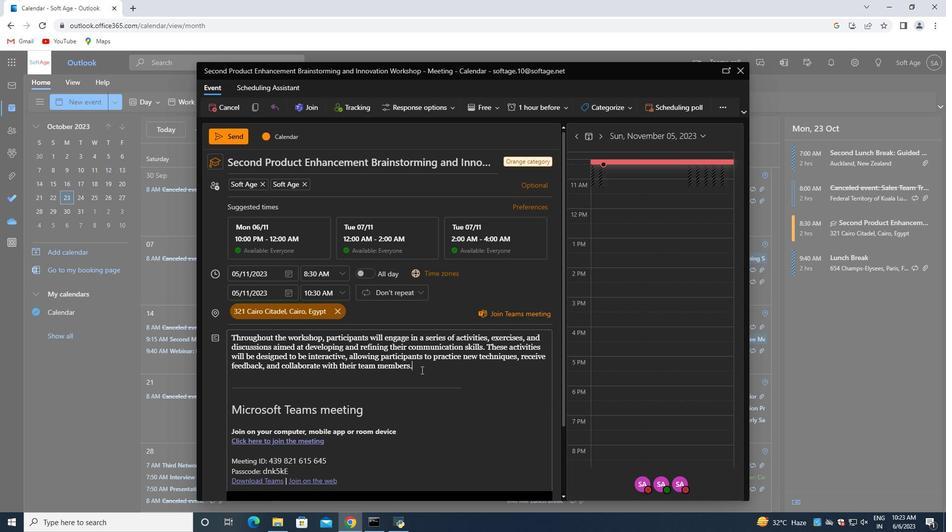 
Action: Mouse moved to (379, 276)
Screenshot: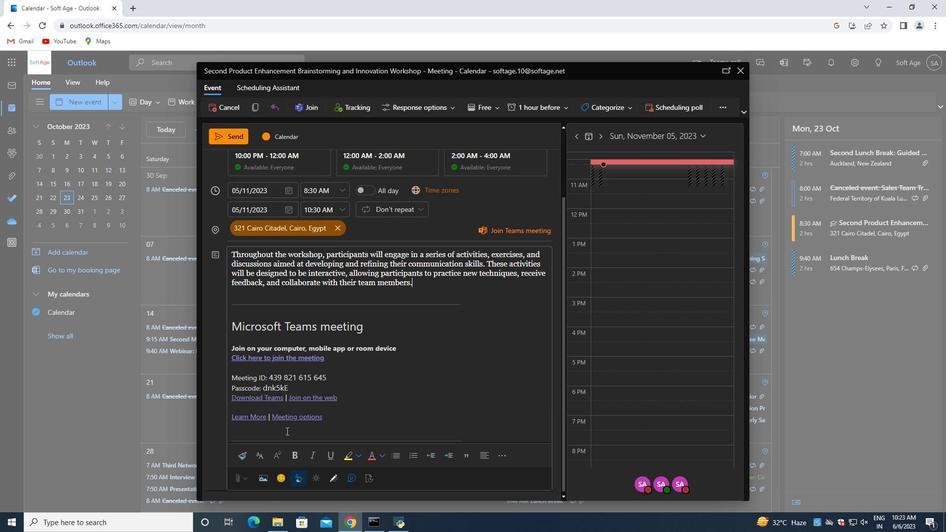
Action: Mouse scrolled (379, 275) with delta (0, 0)
Screenshot: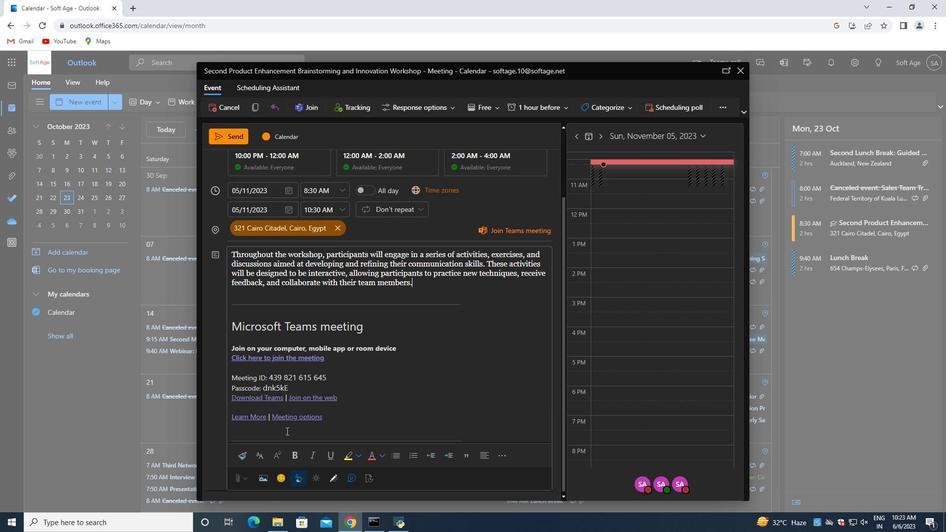 
Action: Mouse moved to (361, 295)
Screenshot: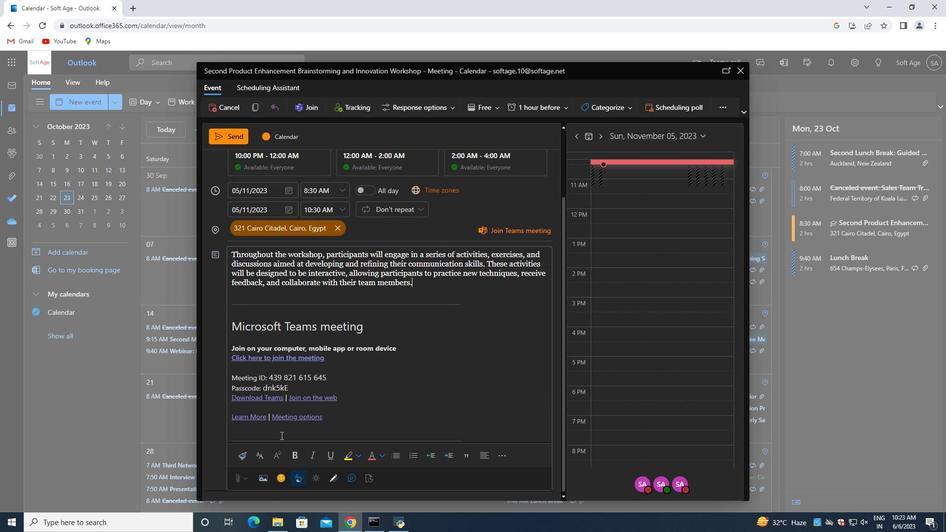 
Action: Mouse scrolled (364, 290) with delta (0, 0)
Screenshot: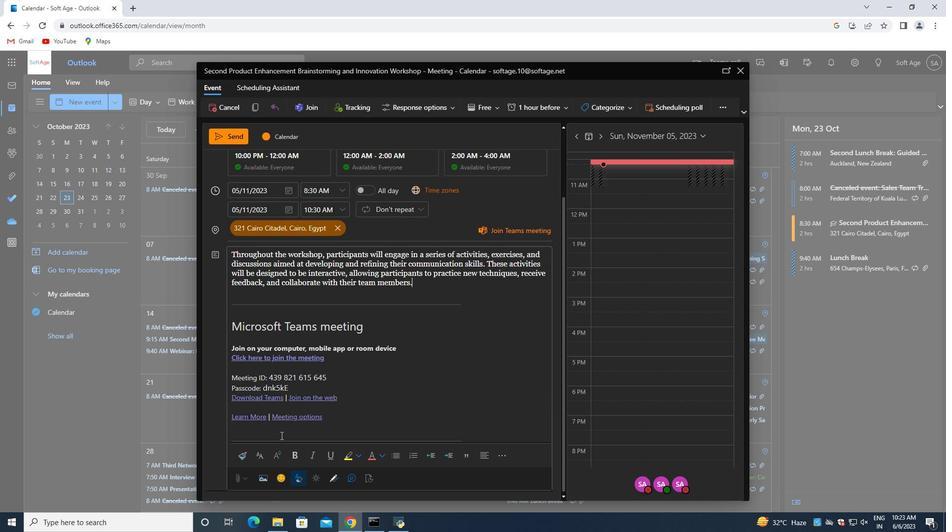 
Action: Mouse moved to (356, 305)
Screenshot: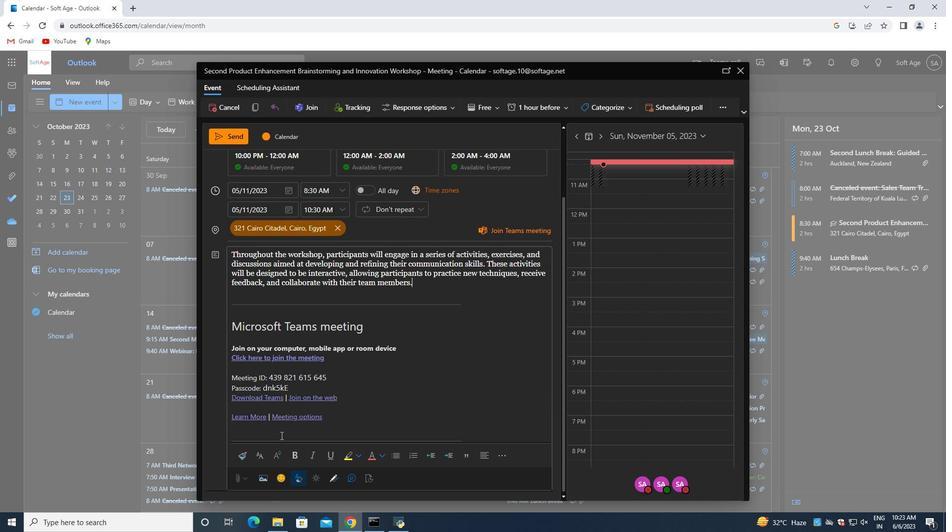 
Action: Mouse scrolled (359, 298) with delta (0, 0)
Screenshot: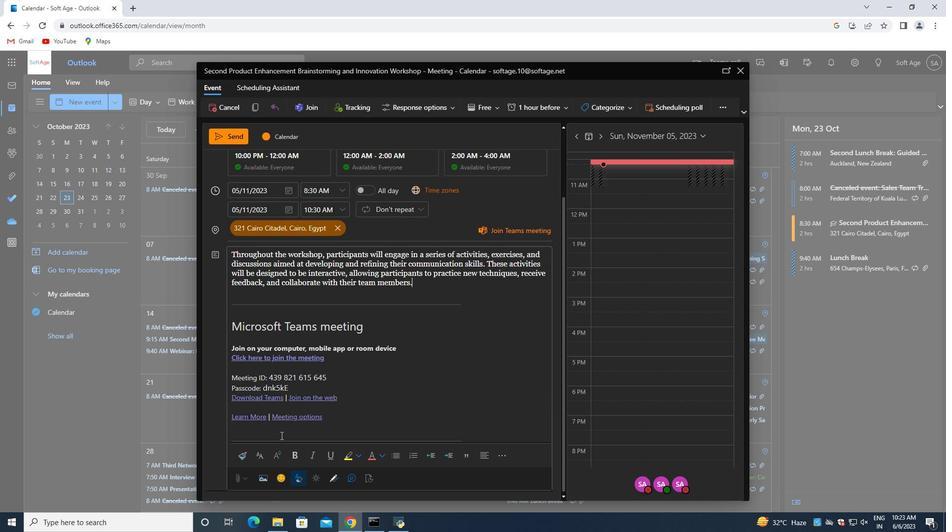 
Action: Mouse moved to (349, 319)
Screenshot: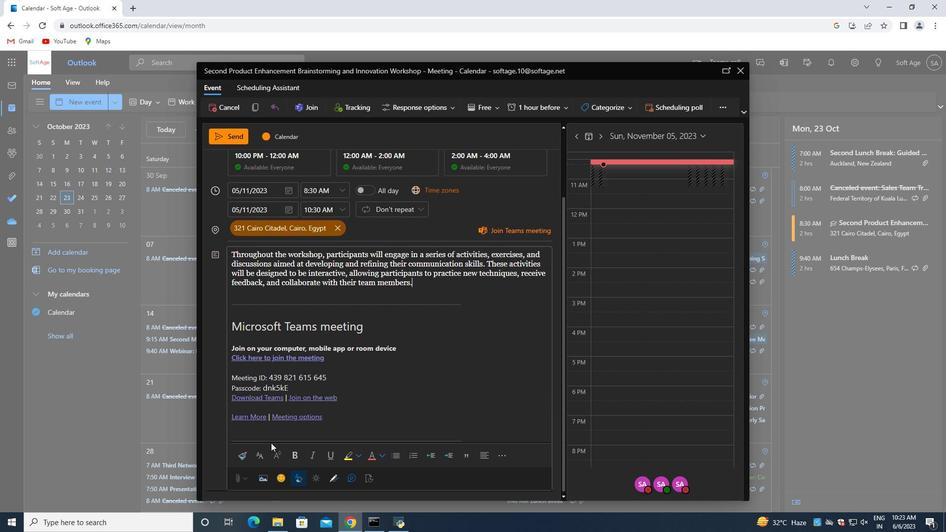 
Action: Mouse scrolled (351, 314) with delta (0, 0)
Screenshot: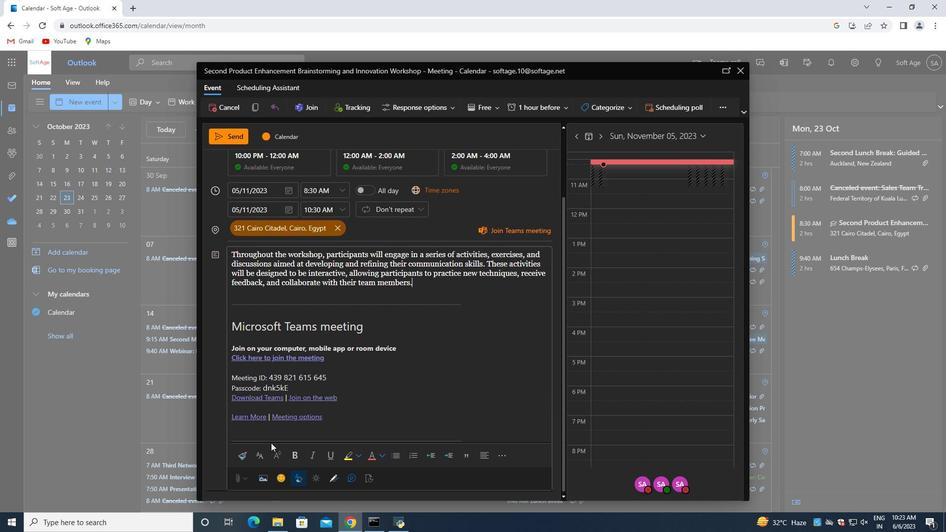 
Action: Mouse moved to (346, 328)
Screenshot: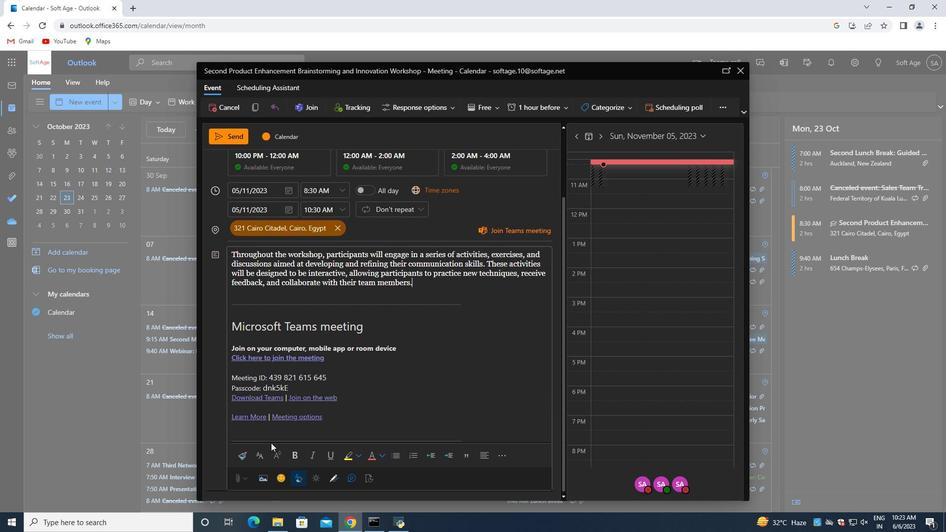 
Action: Mouse scrolled (346, 327) with delta (0, 0)
Screenshot: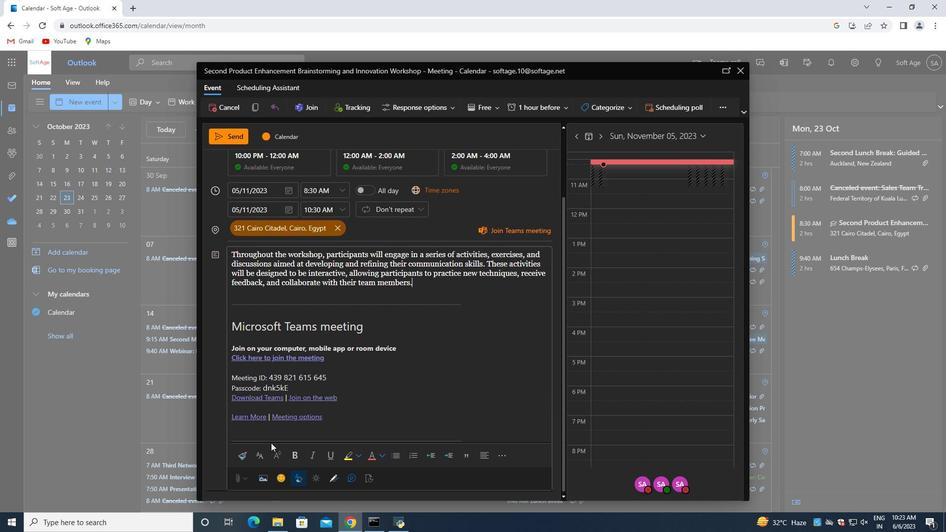 
Action: Mouse moved to (279, 478)
Screenshot: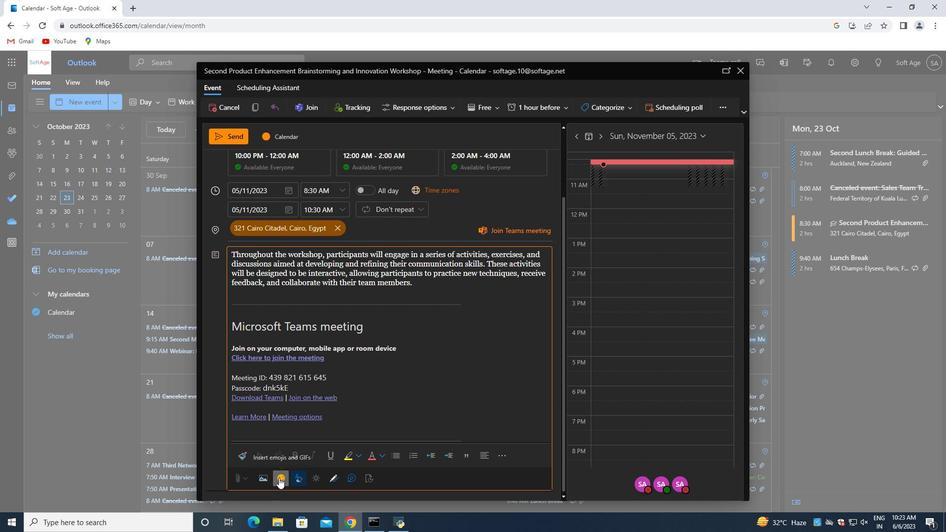 
Action: Mouse pressed left at (279, 478)
Screenshot: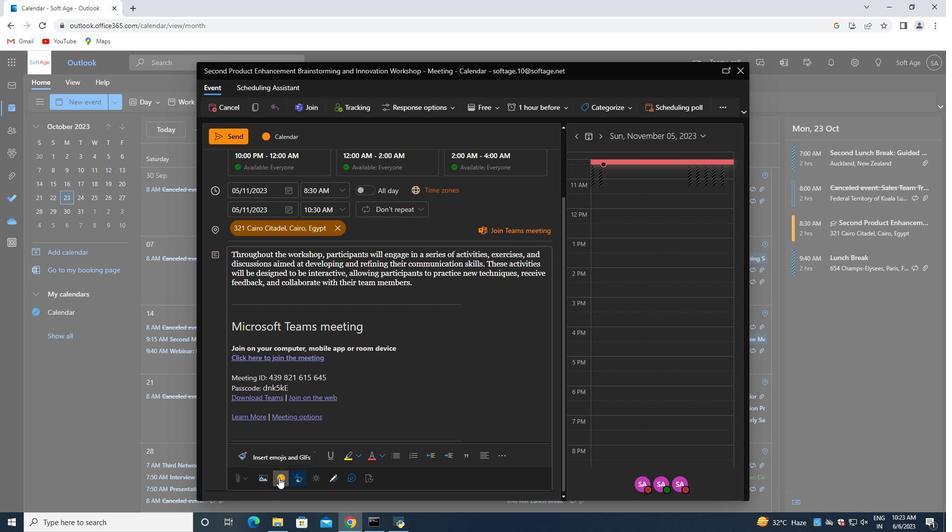 
Action: Mouse moved to (720, 212)
Screenshot: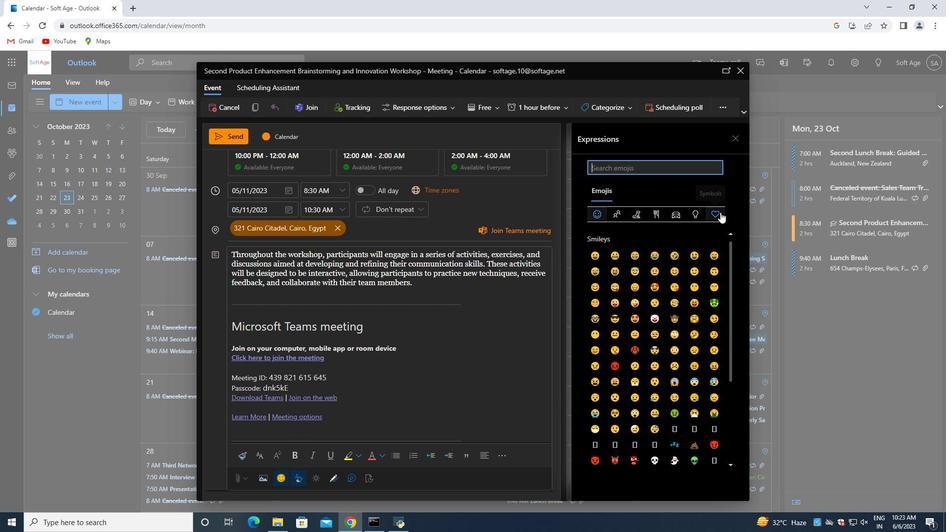 
Action: Mouse pressed left at (720, 212)
Screenshot: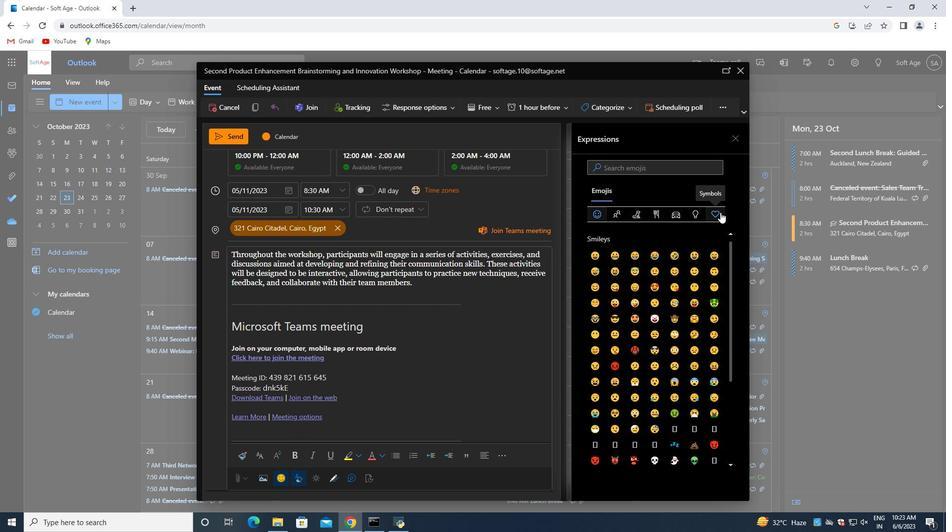 
Action: Mouse moved to (689, 256)
Screenshot: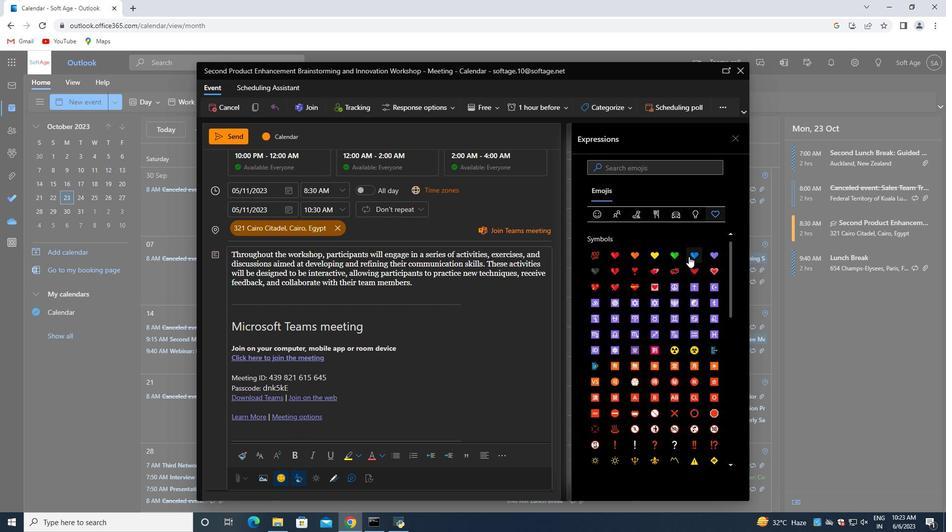 
Action: Mouse pressed left at (689, 256)
Screenshot: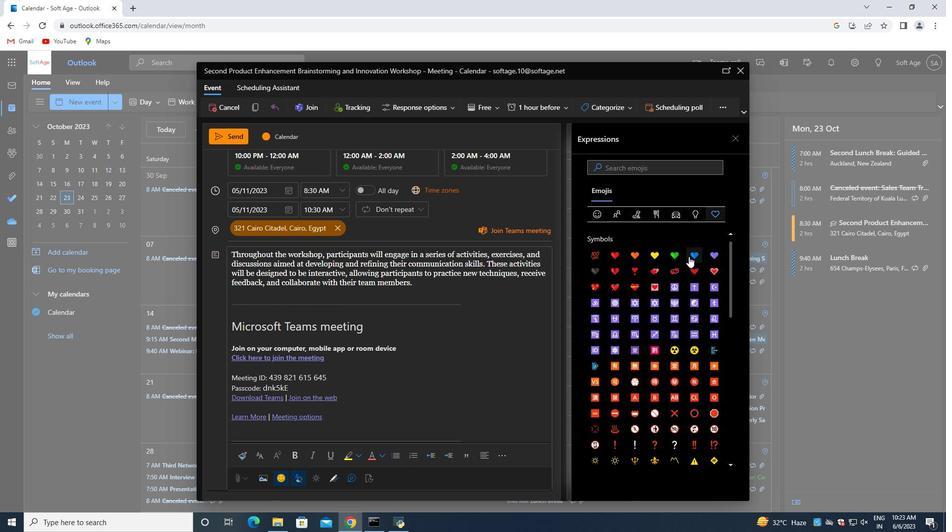 
Action: Mouse moved to (444, 317)
Screenshot: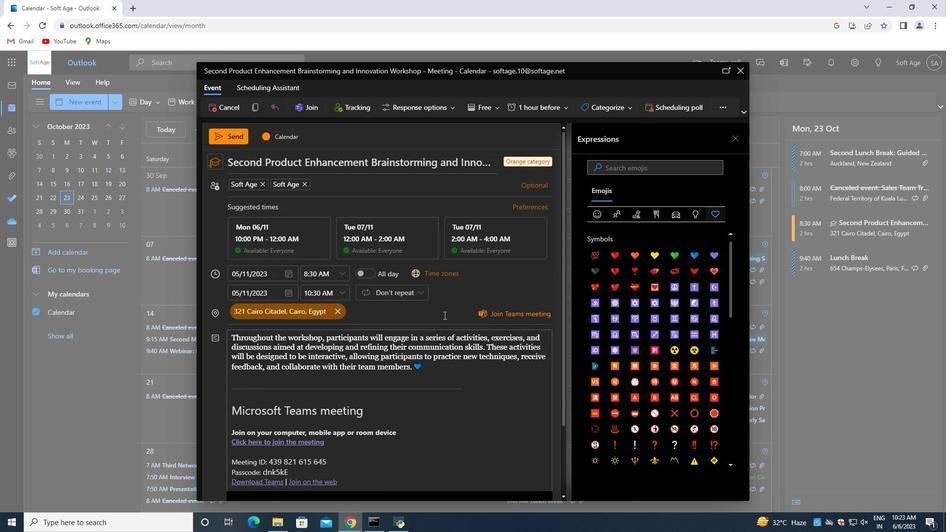 
Action: Mouse scrolled (444, 318) with delta (0, 0)
Screenshot: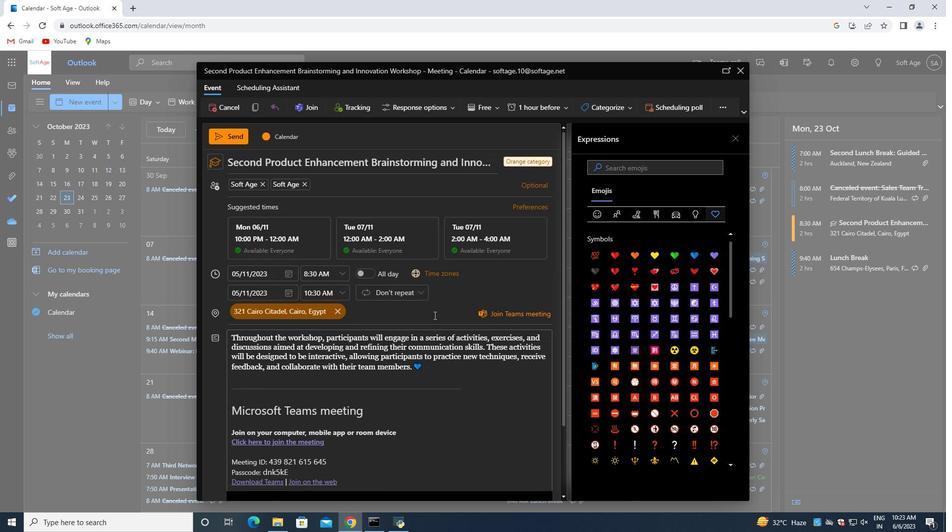 
Action: Mouse moved to (444, 315)
Screenshot: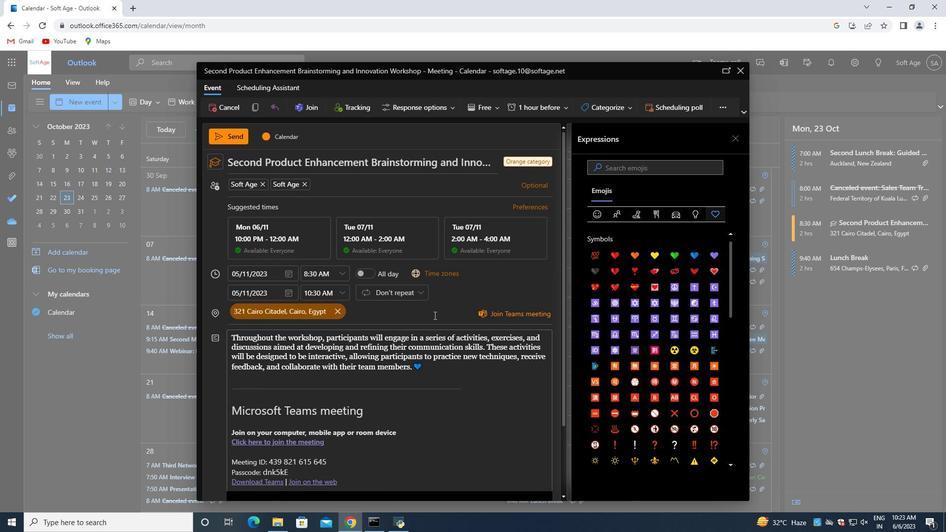 
Action: Mouse scrolled (444, 316) with delta (0, 0)
Screenshot: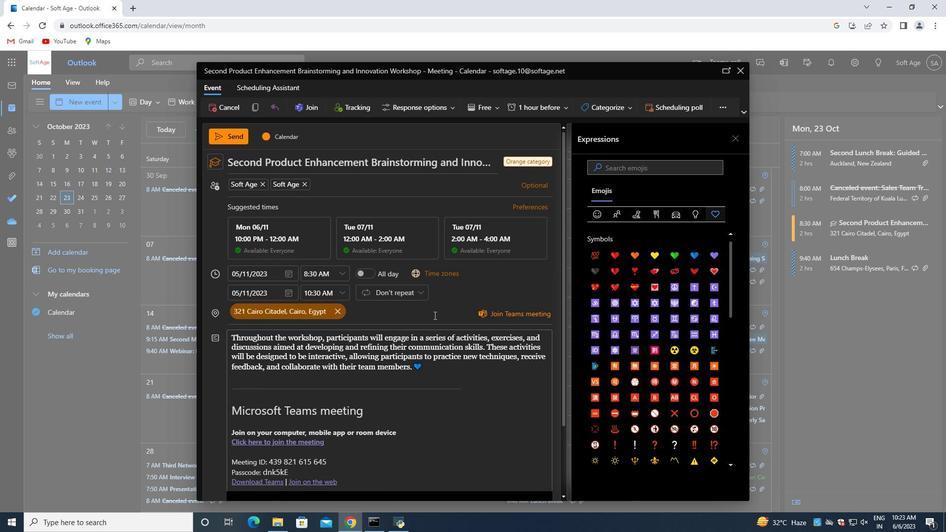 
Action: Mouse scrolled (444, 316) with delta (0, 0)
Screenshot: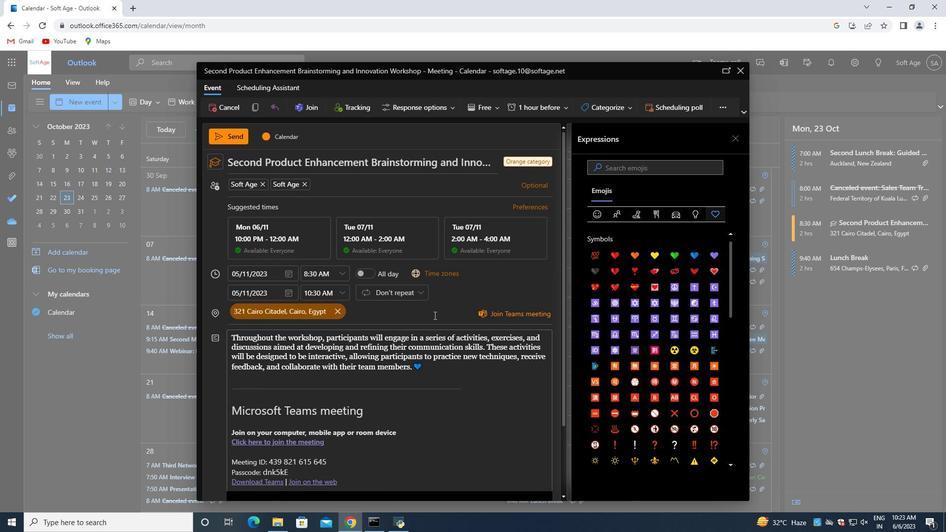 
Action: Mouse scrolled (444, 316) with delta (0, 0)
Screenshot: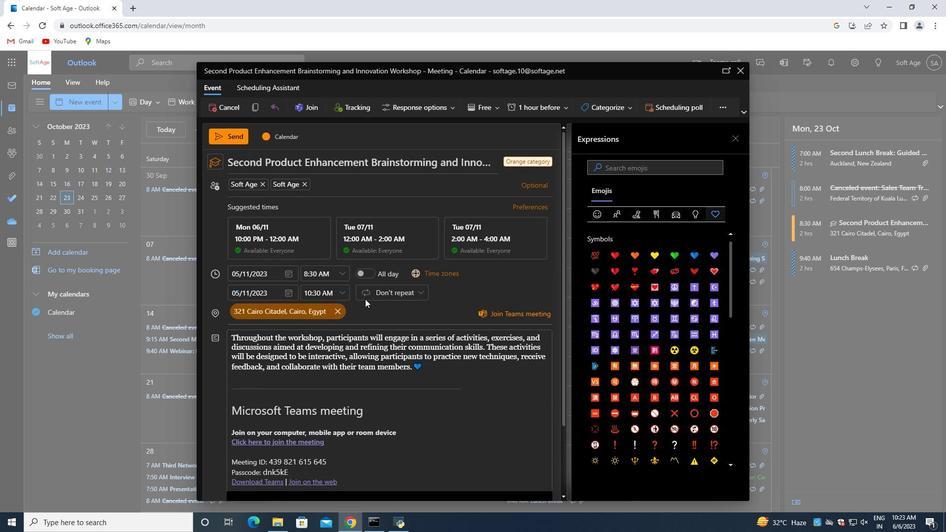 
Action: Mouse scrolled (444, 316) with delta (0, 0)
Screenshot: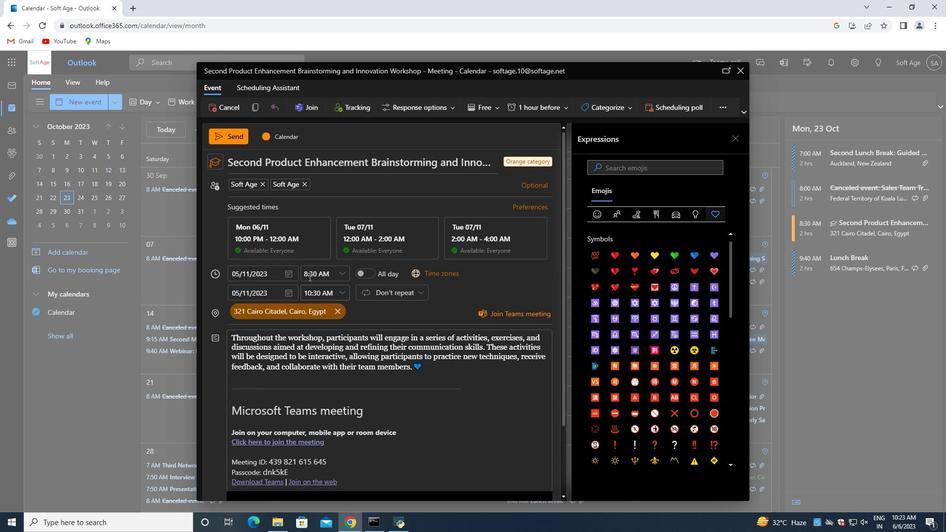 
Action: Mouse scrolled (444, 316) with delta (0, 0)
Screenshot: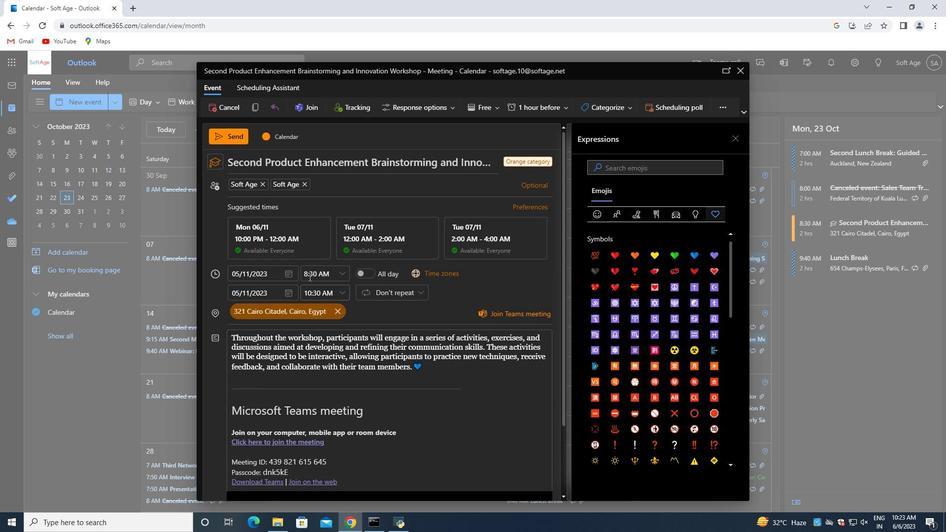 
Action: Mouse moved to (317, 183)
Screenshot: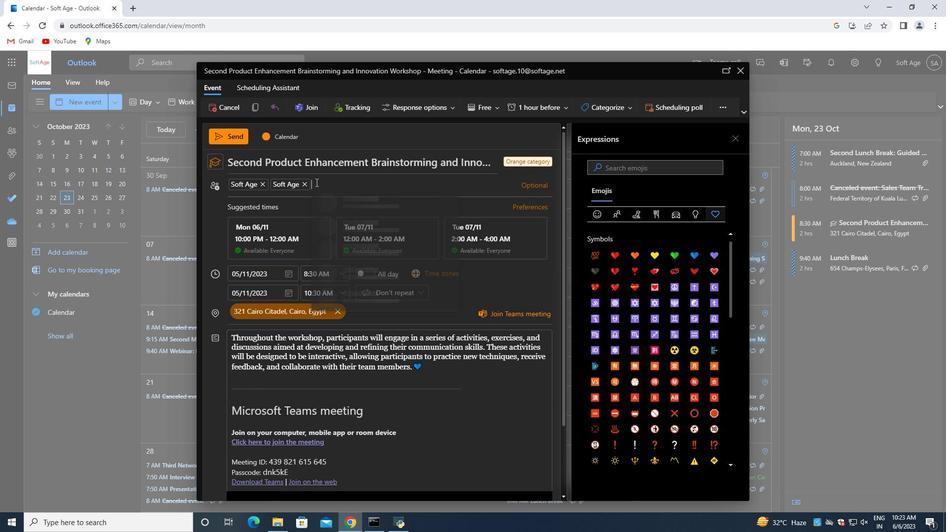 
Action: Mouse pressed left at (317, 183)
Screenshot: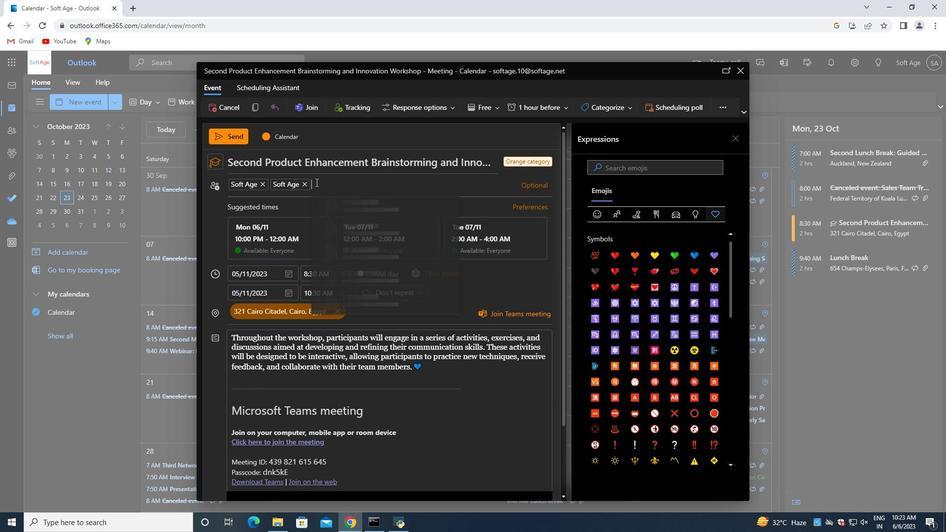 
Action: Mouse moved to (316, 182)
Screenshot: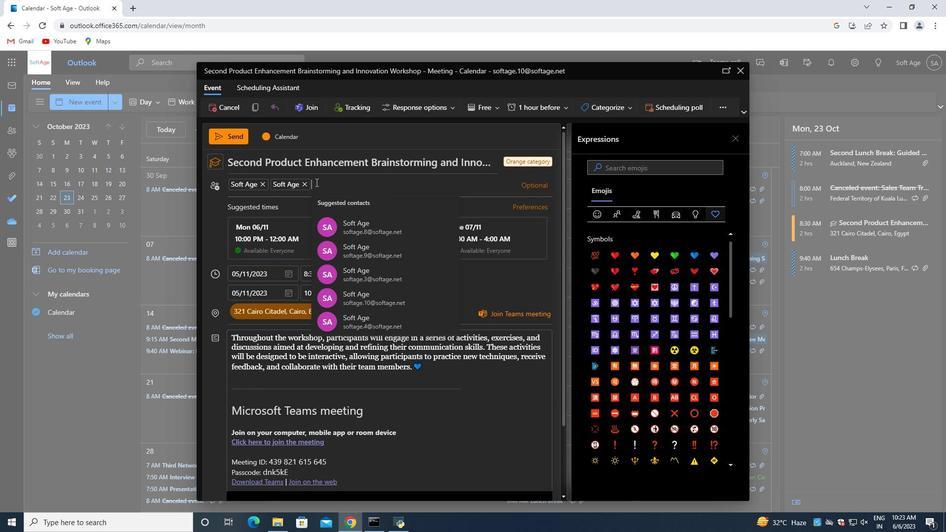 
Action: Key pressed softage.3<Key.shift>@softage.net<Key.enter>
Screenshot: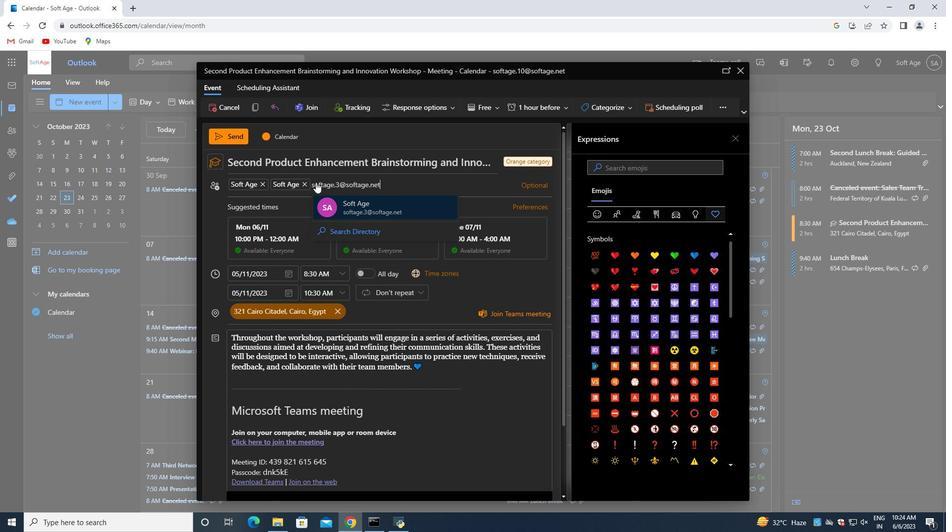 
Action: Mouse moved to (315, 182)
Screenshot: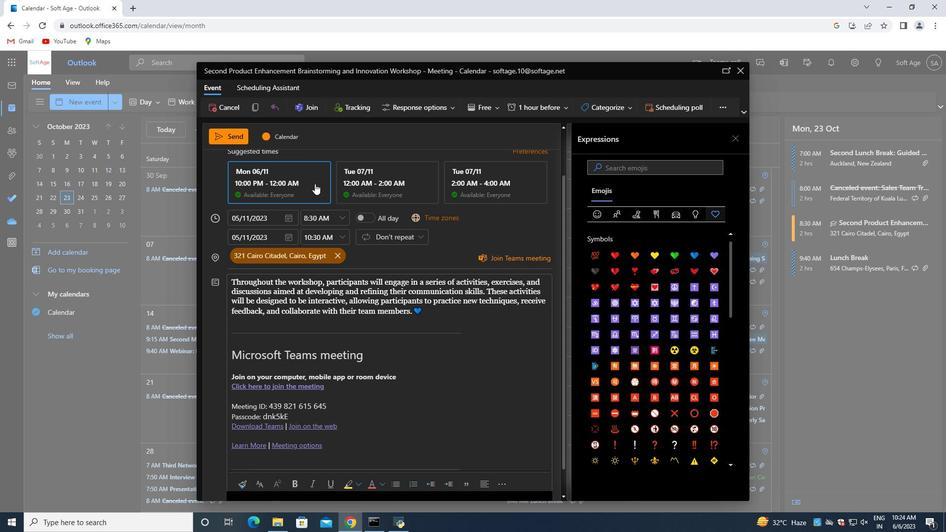 
Action: Mouse scrolled (315, 181) with delta (0, 0)
Screenshot: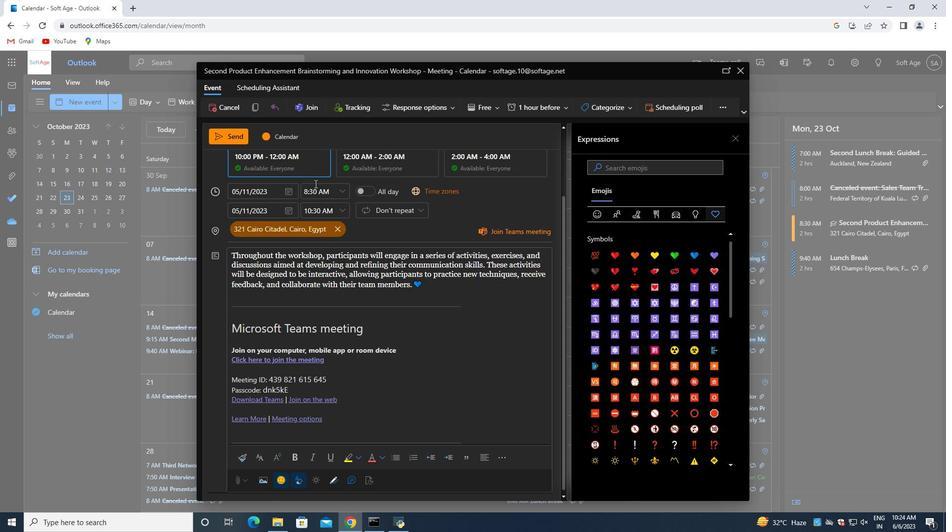 
Action: Mouse moved to (315, 183)
Screenshot: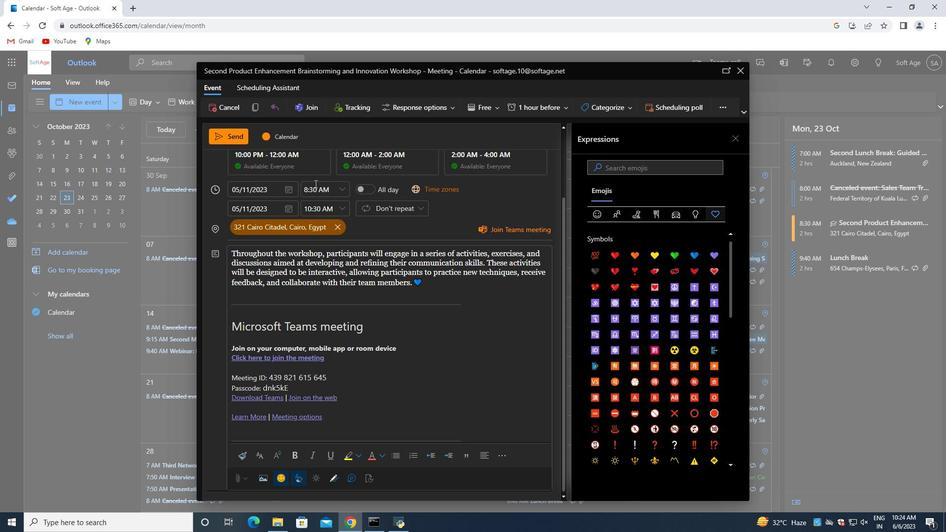 
Action: Mouse scrolled (315, 183) with delta (0, 0)
Screenshot: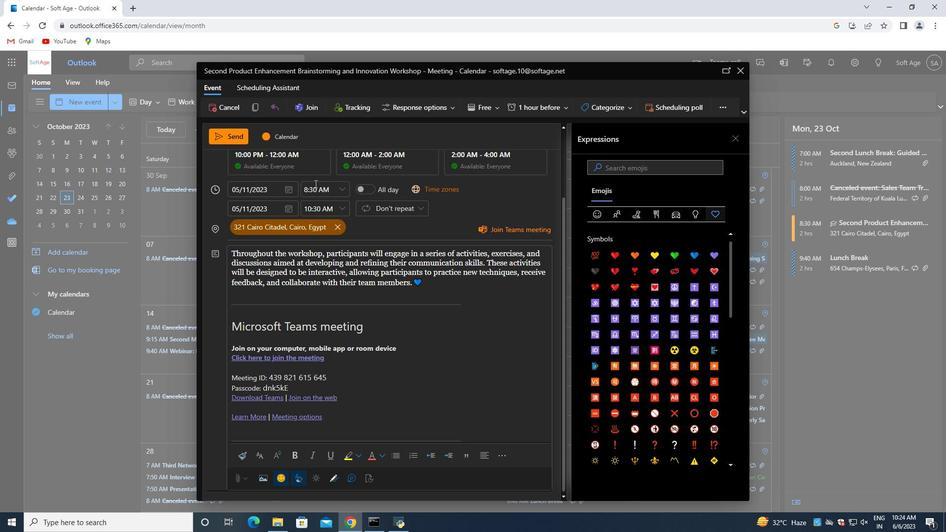 
Action: Mouse moved to (427, 282)
Screenshot: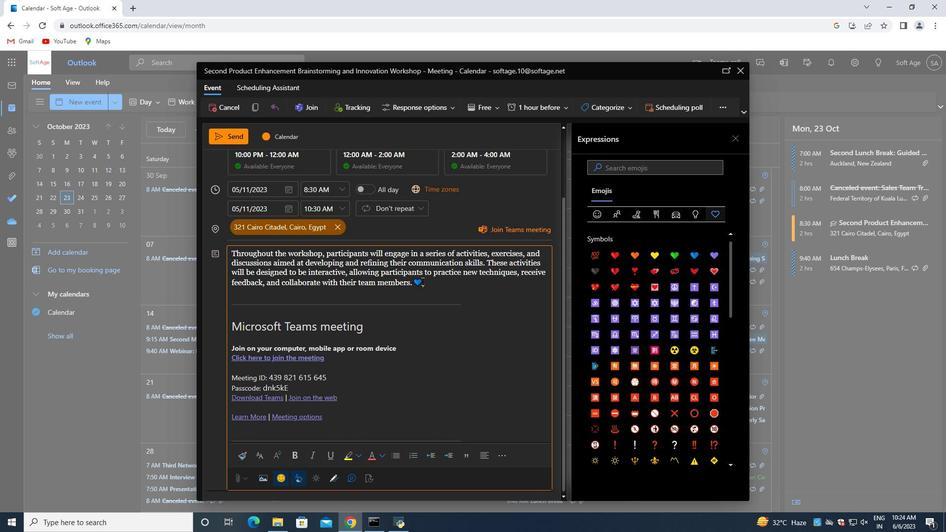
Action: Mouse pressed left at (427, 282)
Screenshot: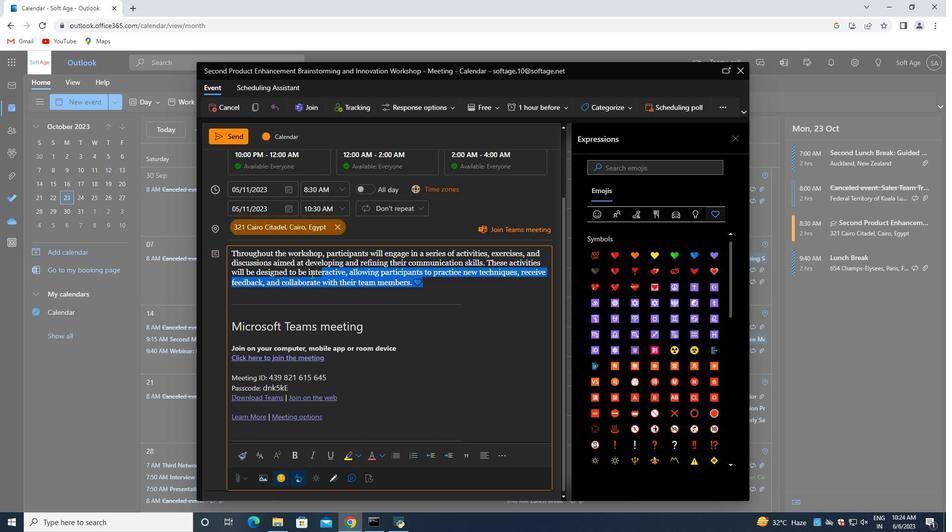 
Action: Mouse moved to (401, 396)
Screenshot: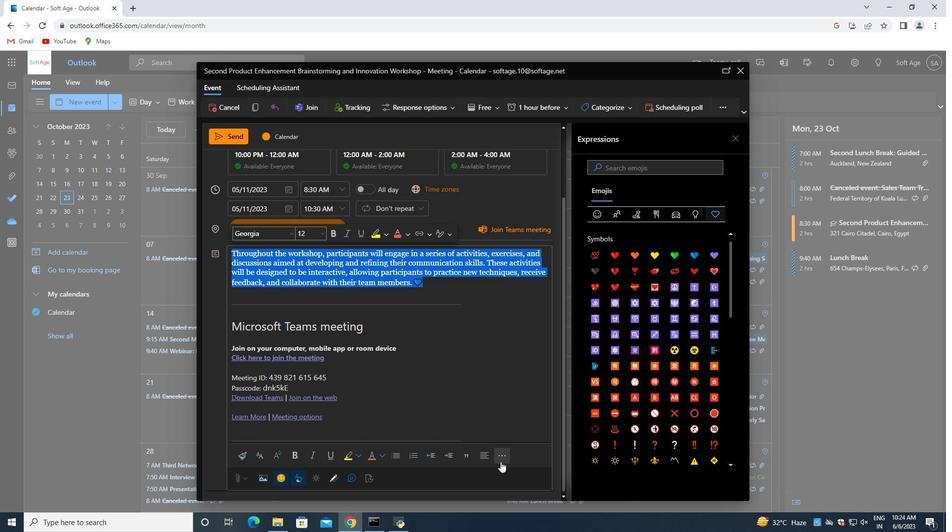
Action: Mouse scrolled (401, 396) with delta (0, 0)
Screenshot: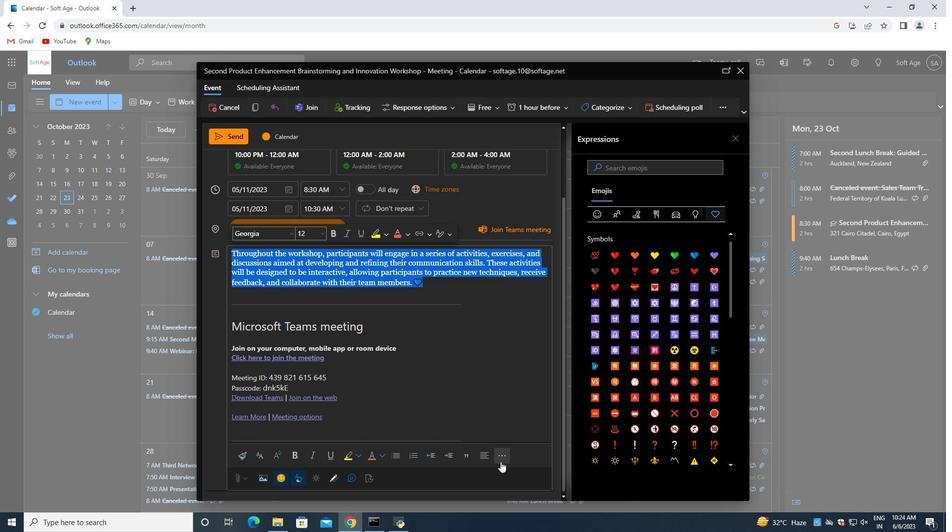 
Action: Mouse moved to (482, 454)
Screenshot: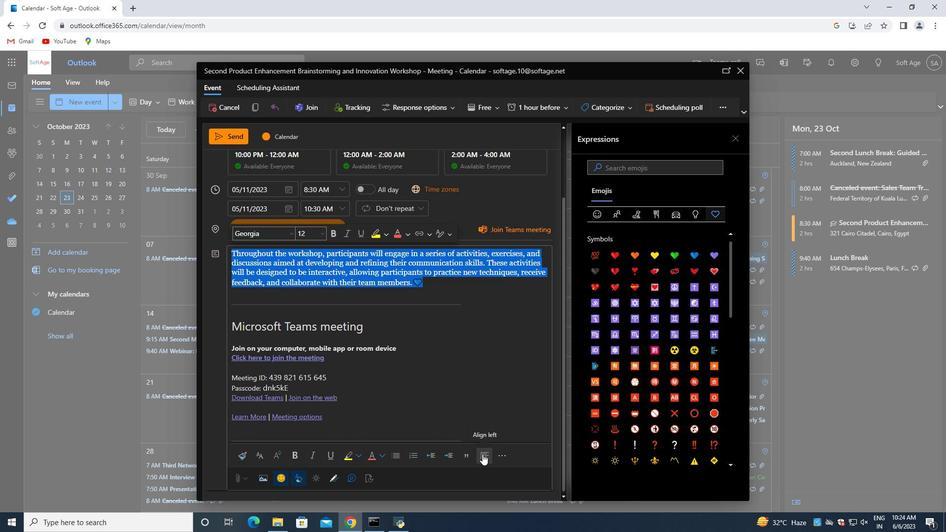 
Action: Mouse pressed left at (482, 454)
Screenshot: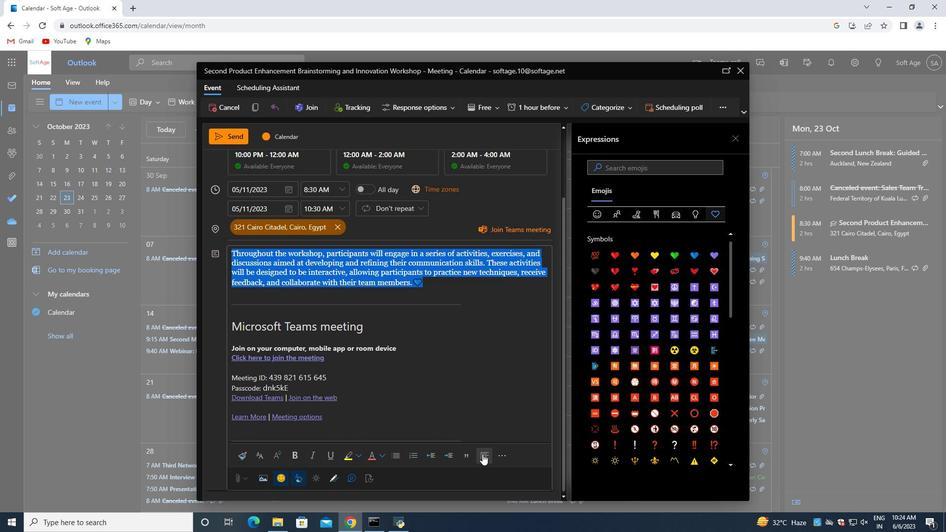 
Action: Mouse moved to (382, 456)
Screenshot: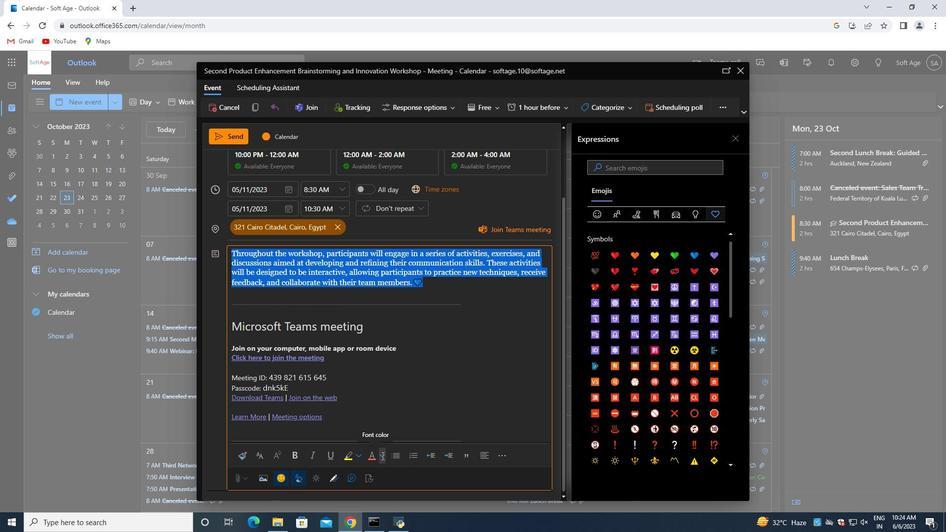 
Action: Mouse pressed left at (382, 456)
Screenshot: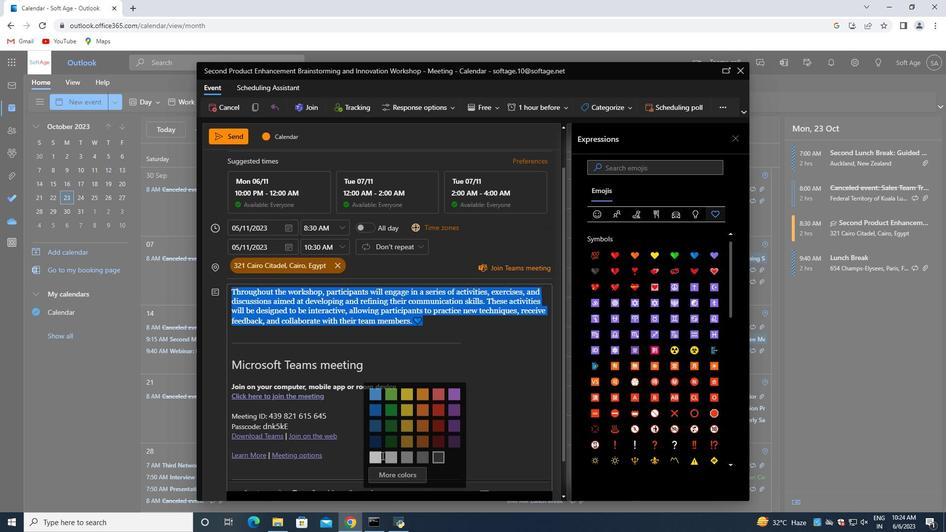 
Action: Mouse moved to (436, 407)
Screenshot: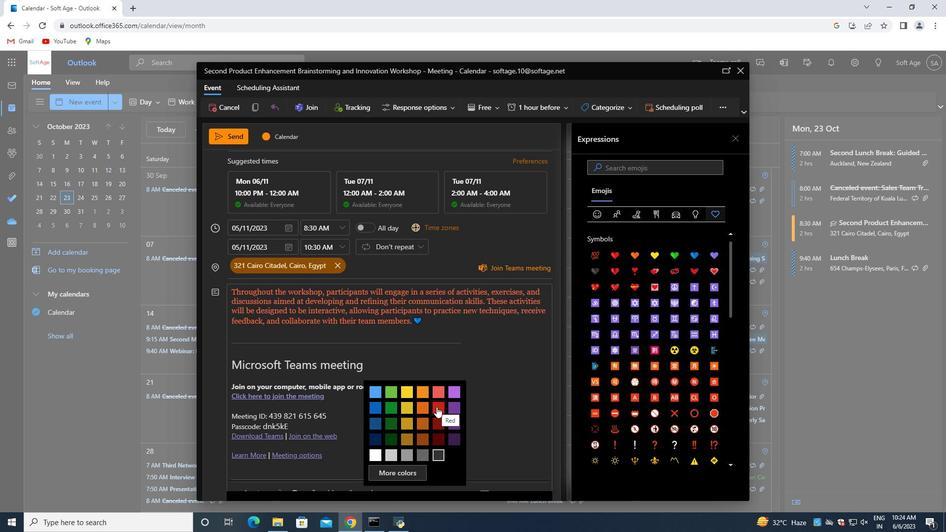 
Action: Mouse pressed left at (436, 407)
Screenshot: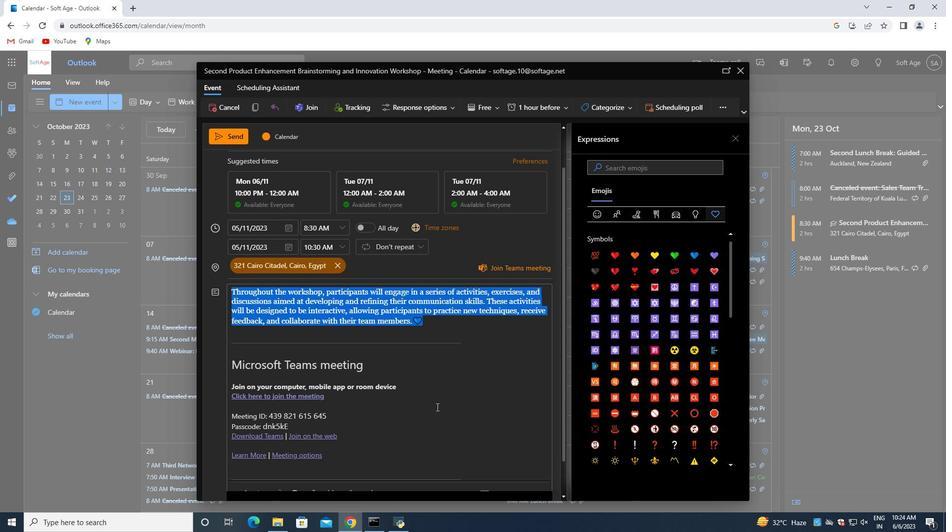 
Action: Mouse moved to (458, 322)
Screenshot: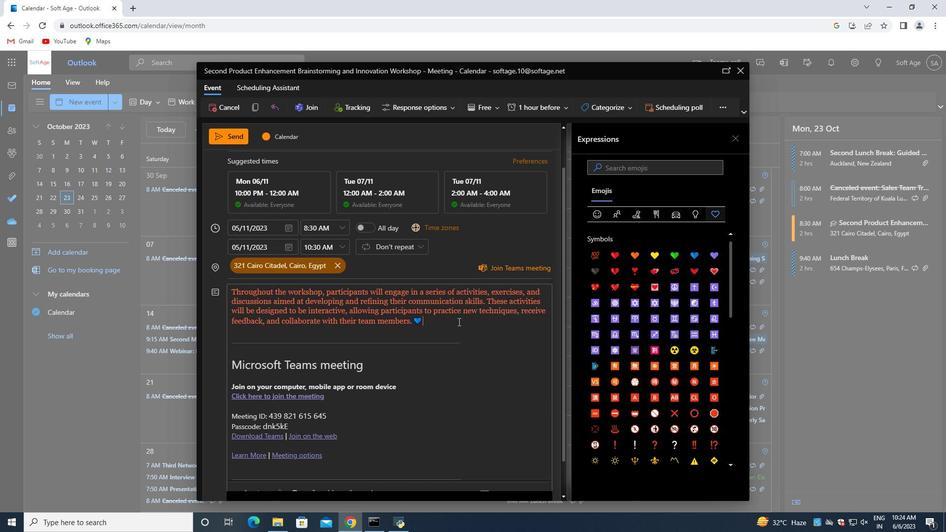 
Action: Mouse pressed left at (458, 322)
Screenshot: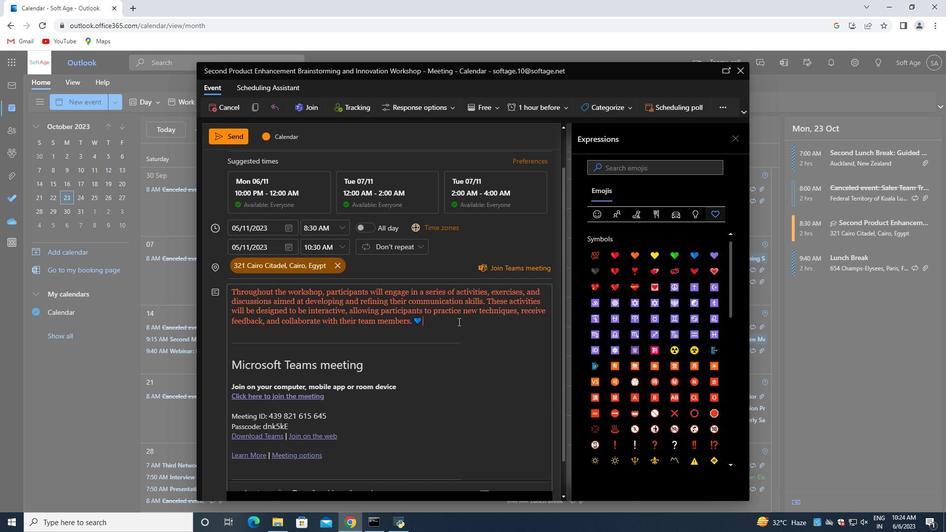 
Action: Mouse scrolled (458, 322) with delta (0, 0)
Screenshot: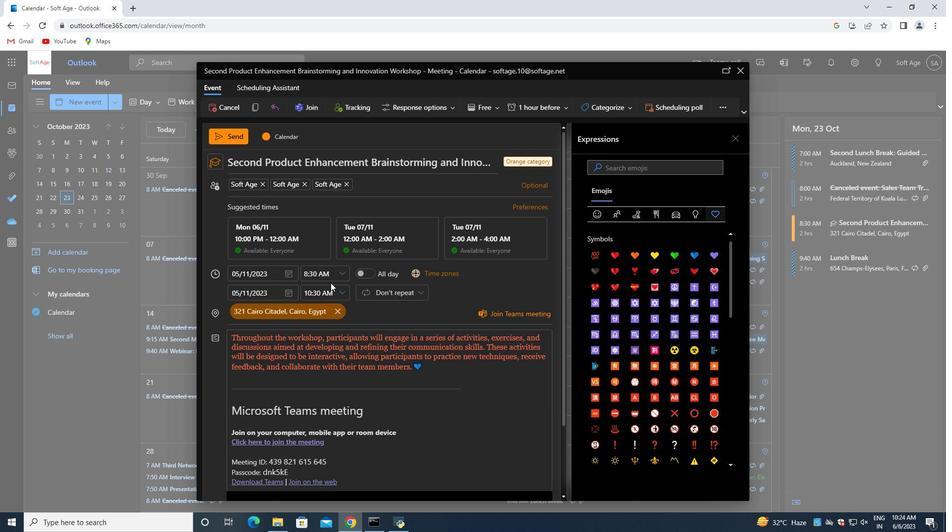 
Action: Mouse scrolled (458, 322) with delta (0, 0)
Screenshot: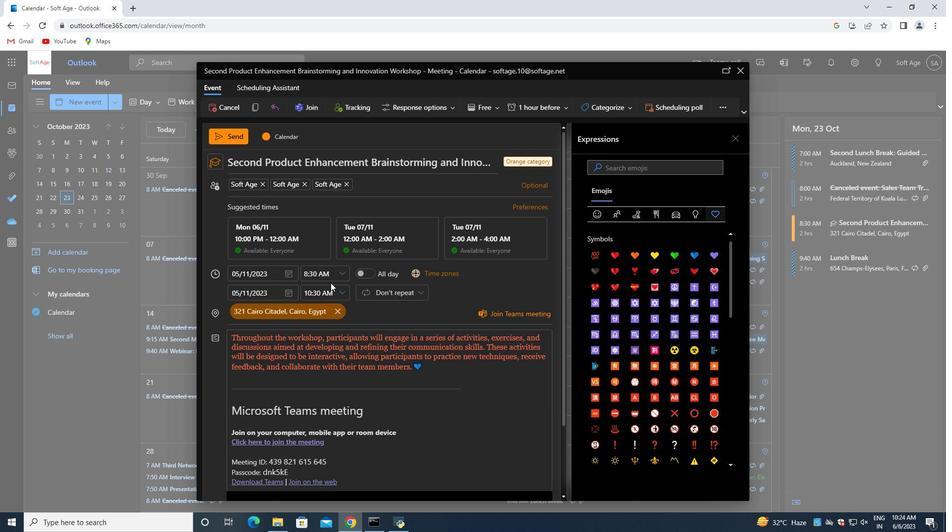 
Action: Mouse scrolled (458, 322) with delta (0, 0)
Screenshot: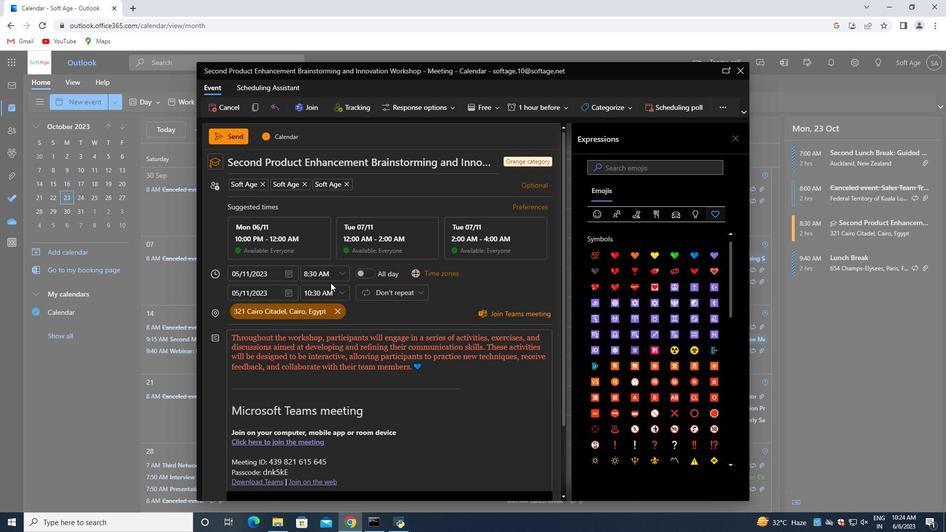 
Action: Mouse scrolled (458, 322) with delta (0, 0)
Screenshot: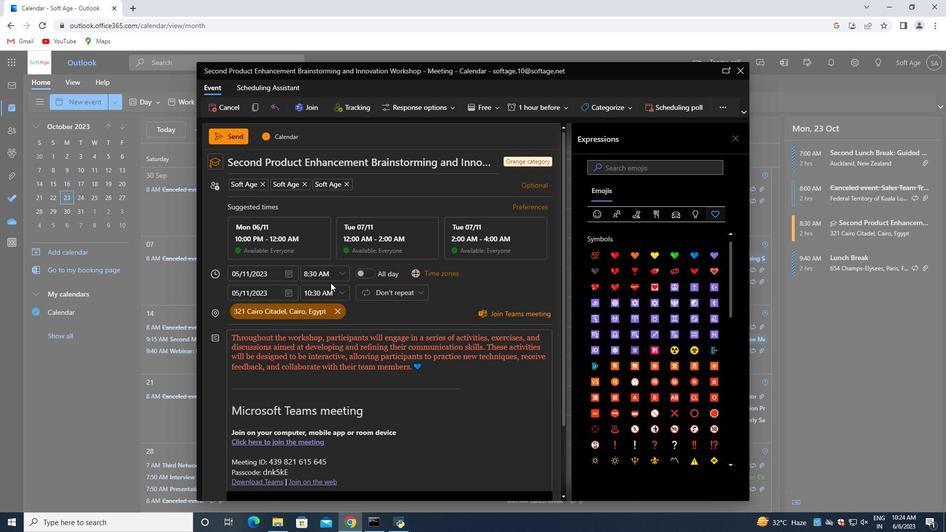 
Action: Mouse scrolled (458, 322) with delta (0, 0)
Screenshot: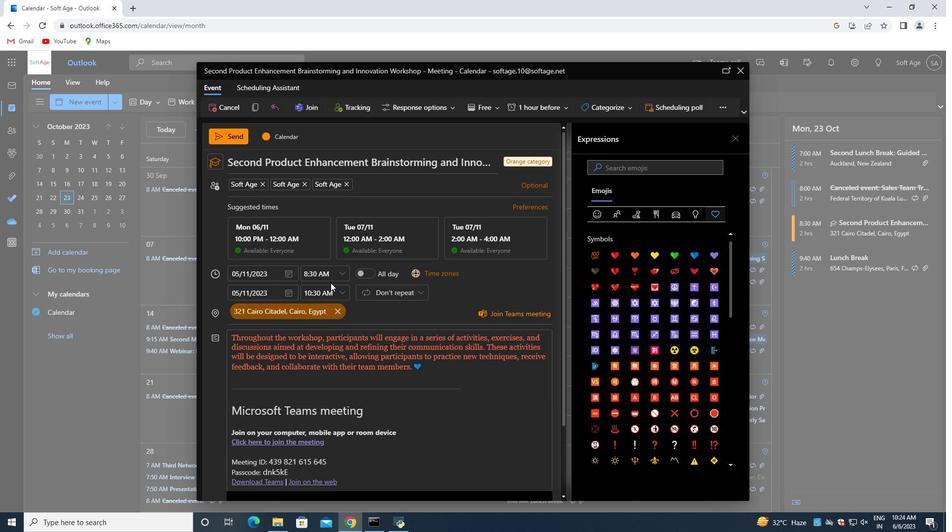 
Action: Mouse scrolled (458, 322) with delta (0, 0)
Screenshot: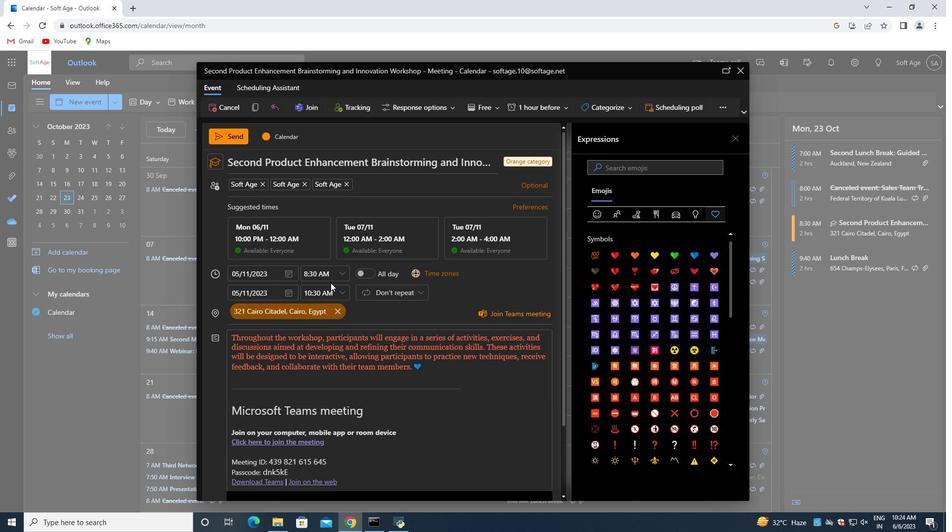 
Action: Mouse moved to (211, 160)
Screenshot: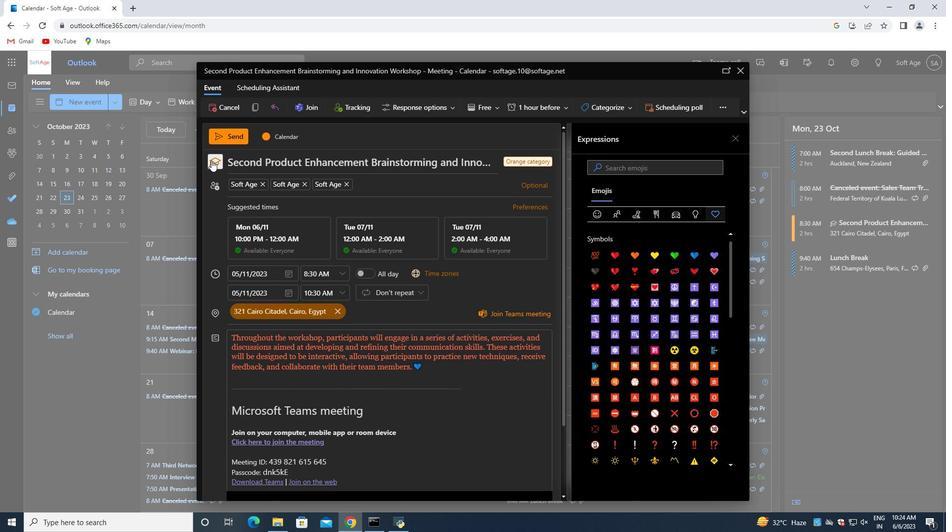 
Action: Mouse pressed left at (211, 160)
Screenshot: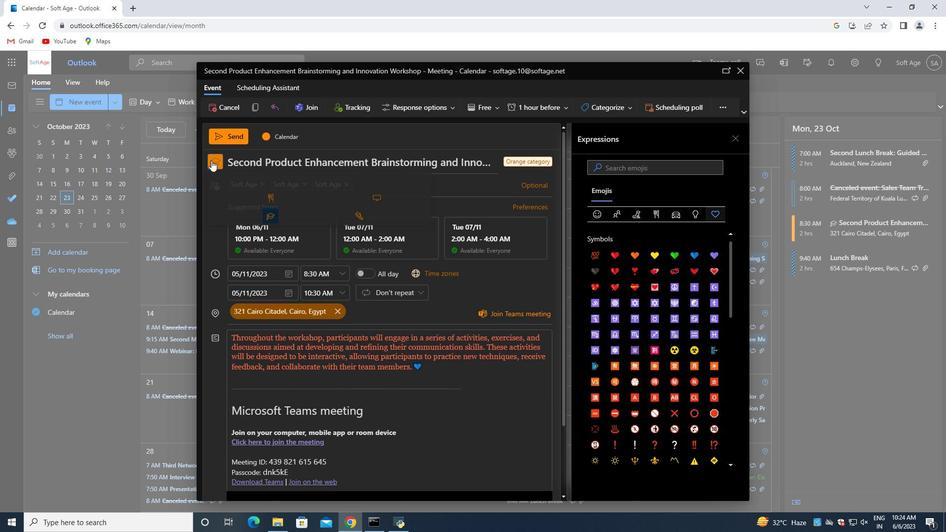 
Action: Mouse moved to (273, 219)
Screenshot: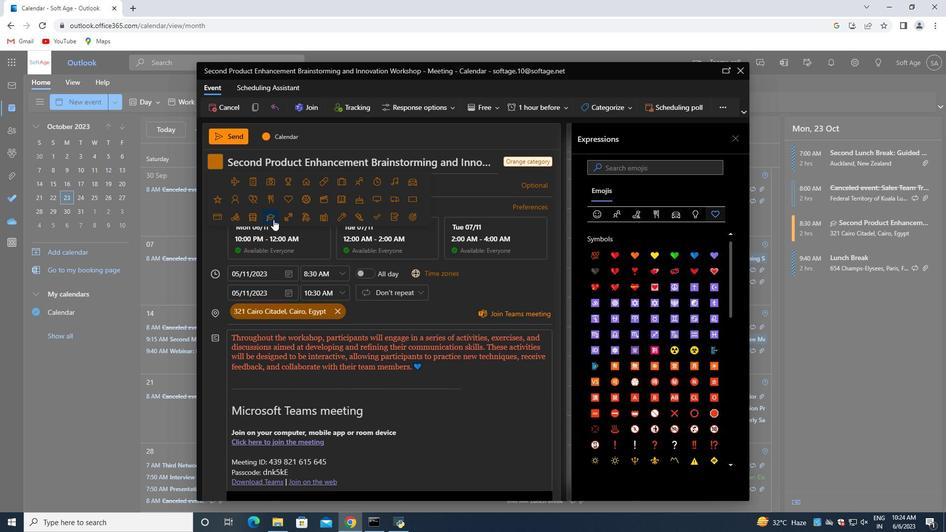 
Action: Mouse pressed left at (273, 219)
Screenshot: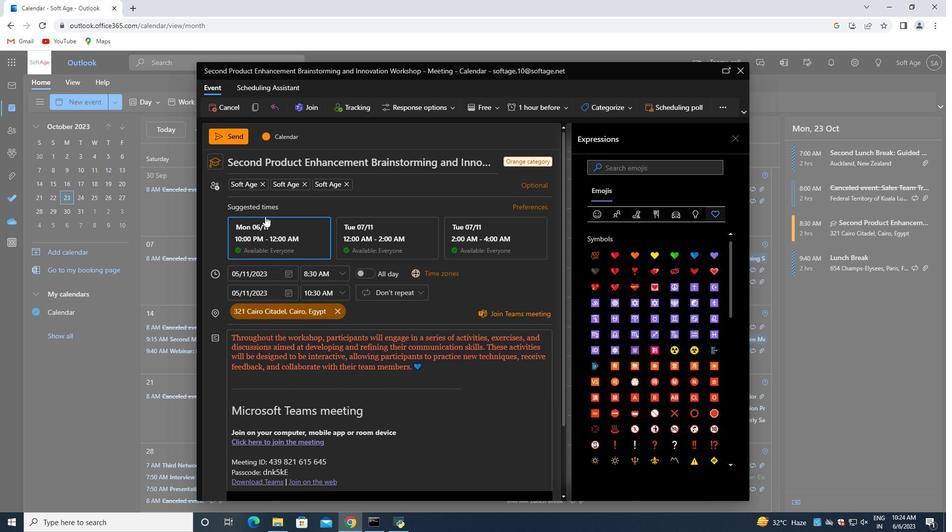 
Action: Mouse moved to (230, 134)
Screenshot: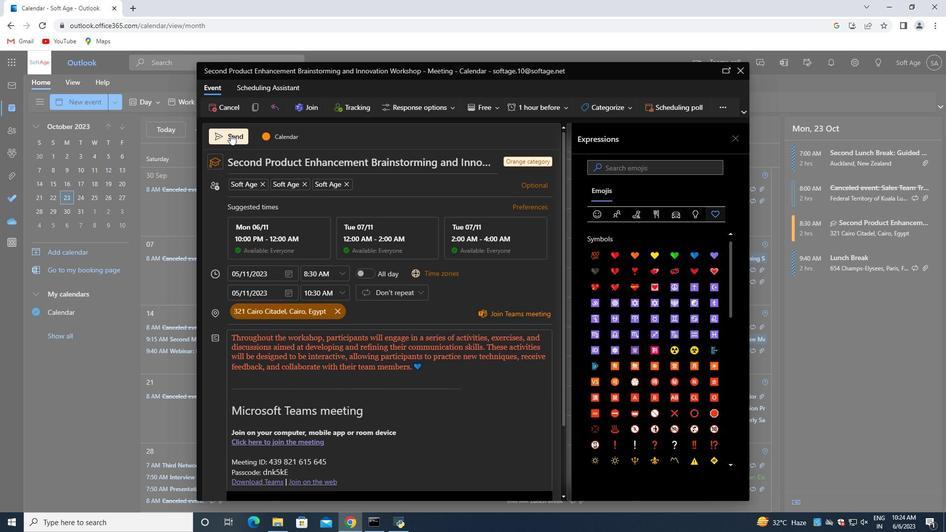 
Action: Mouse pressed left at (230, 134)
Screenshot: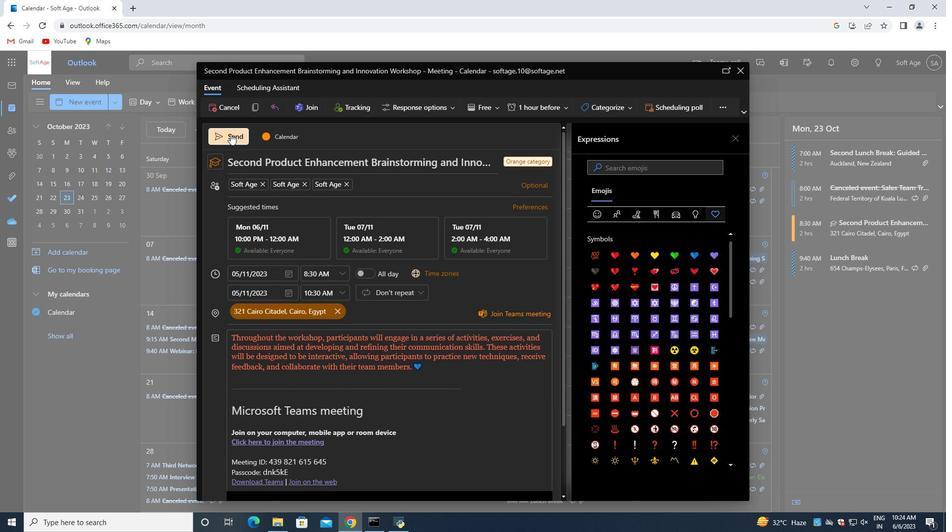 
